 Task: Open Card Social Media Advertising Review in Board Employee Incentive Program Design and Implementation to Workspace Event Marketing Agencies and add a team member Softage.3@softage.net, a label Green, a checklist Culinary Arts, an attachment from your onedrive, a color Green and finally, add a card description 'Plan and execute company team-building activity at a wine tasting event' and a comment 'This task requires us to be proactive in identifying potential opportunities for improvement and growth.'. Add a start date 'Jan 03, 1900' with a due date 'Jan 10, 1900'
Action: Mouse moved to (110, 46)
Screenshot: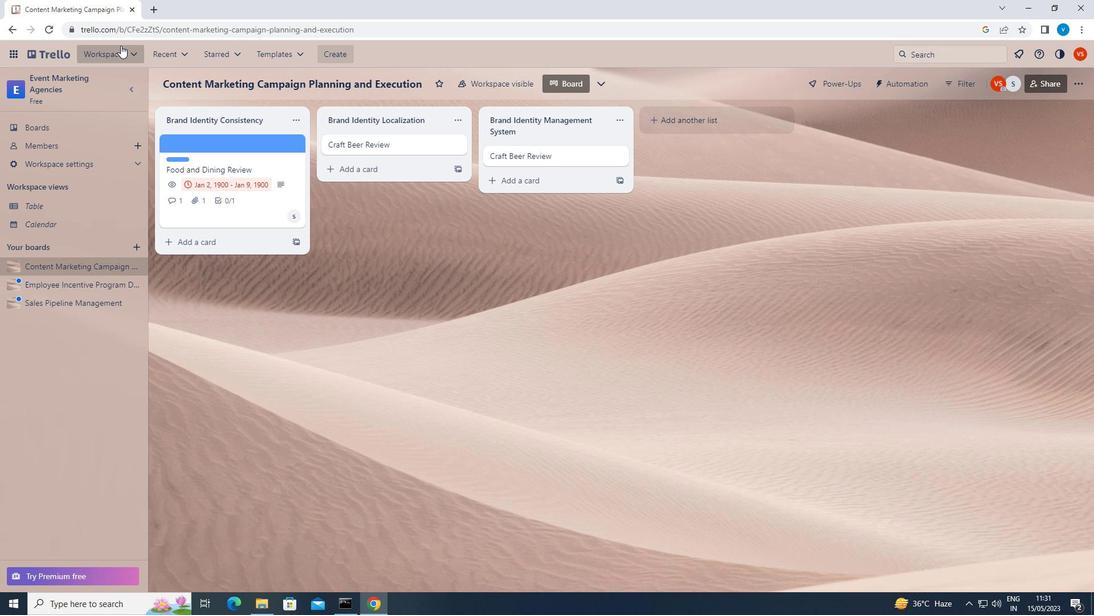 
Action: Mouse pressed left at (110, 46)
Screenshot: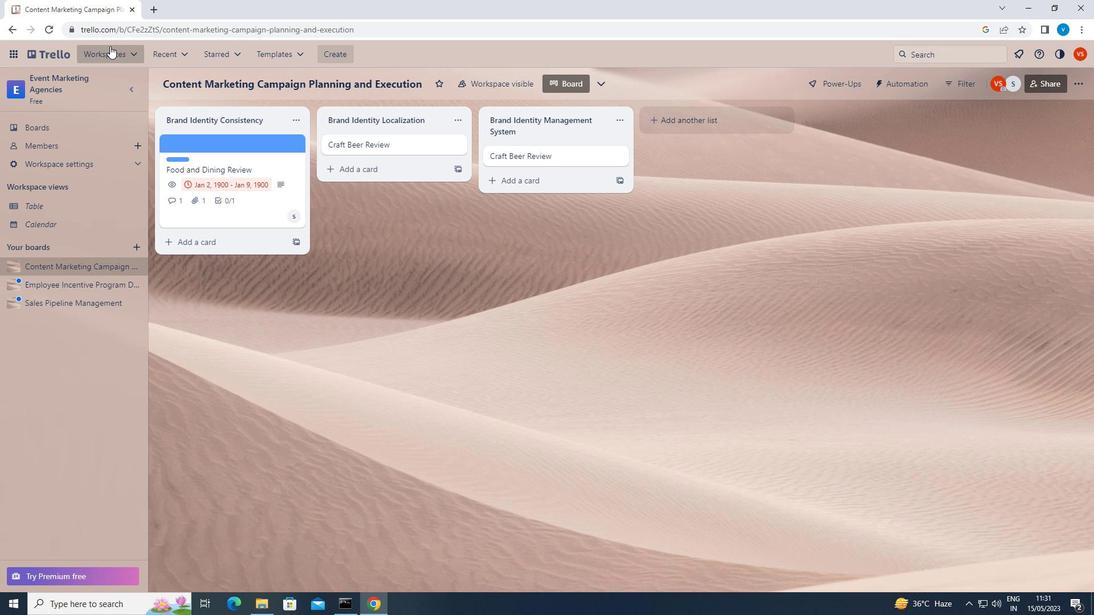 
Action: Mouse moved to (144, 509)
Screenshot: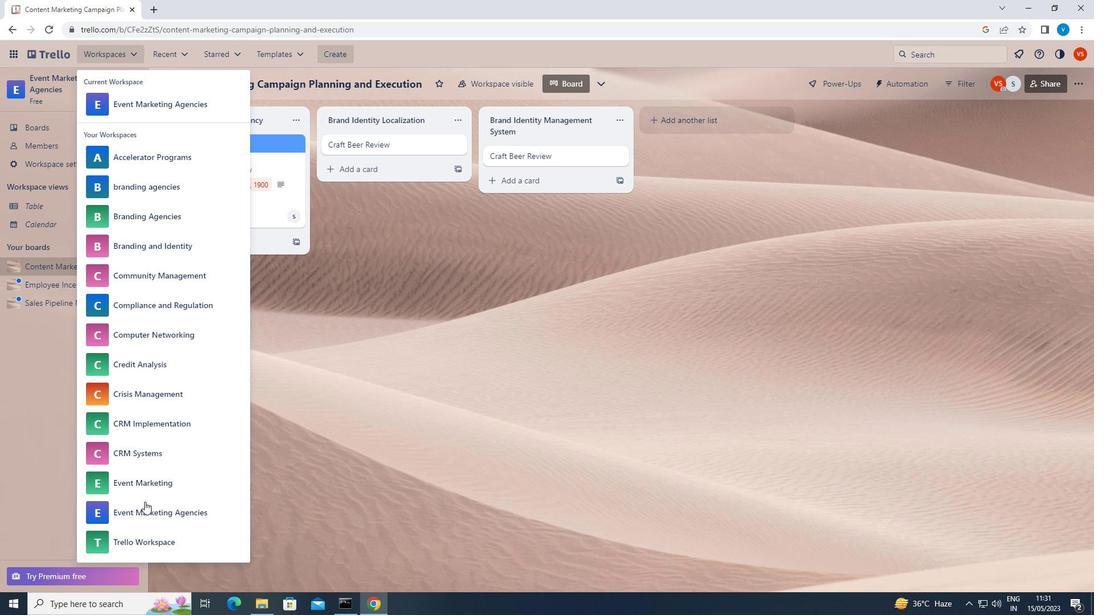 
Action: Mouse pressed left at (144, 509)
Screenshot: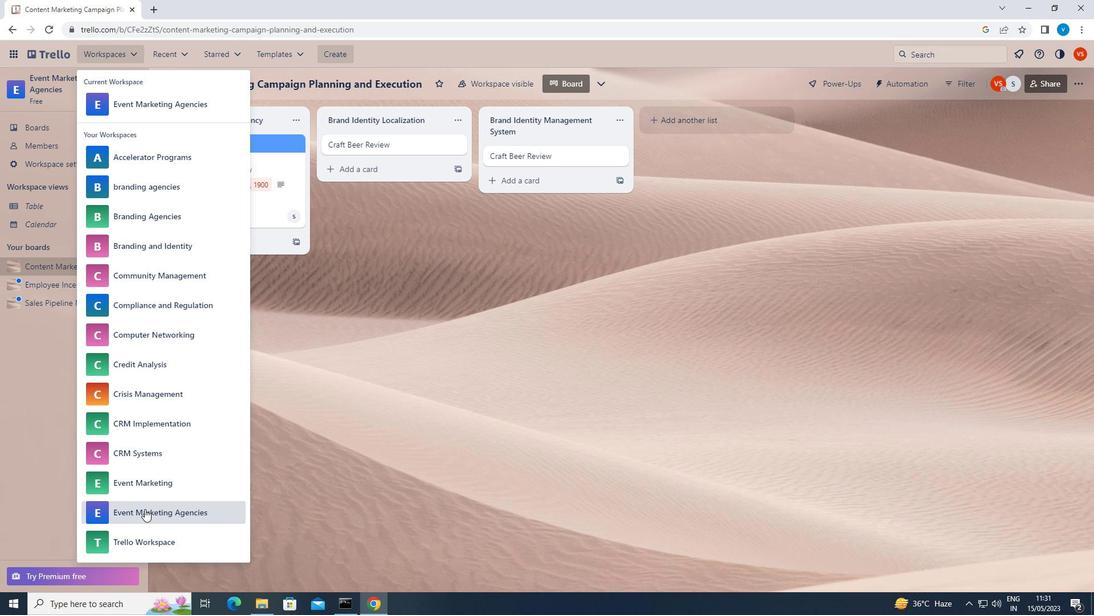 
Action: Mouse moved to (851, 459)
Screenshot: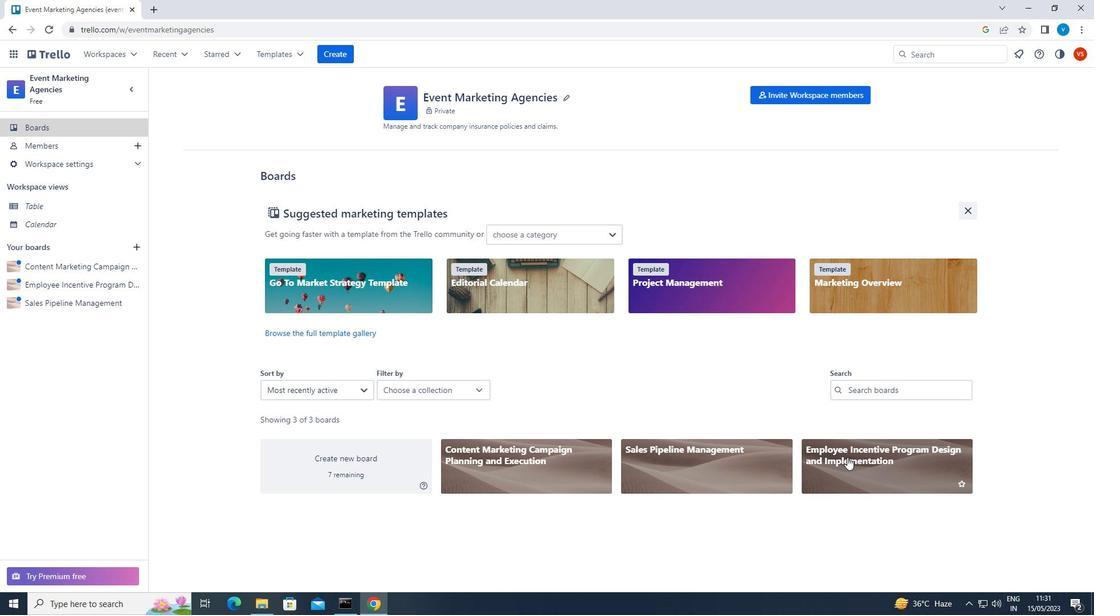 
Action: Mouse pressed left at (851, 459)
Screenshot: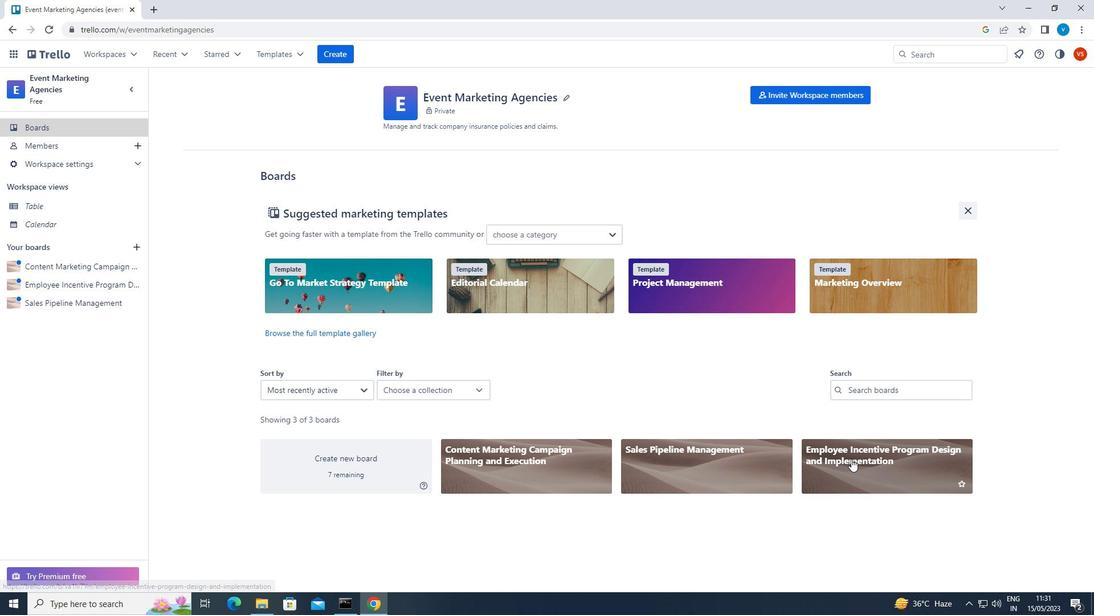 
Action: Mouse moved to (246, 141)
Screenshot: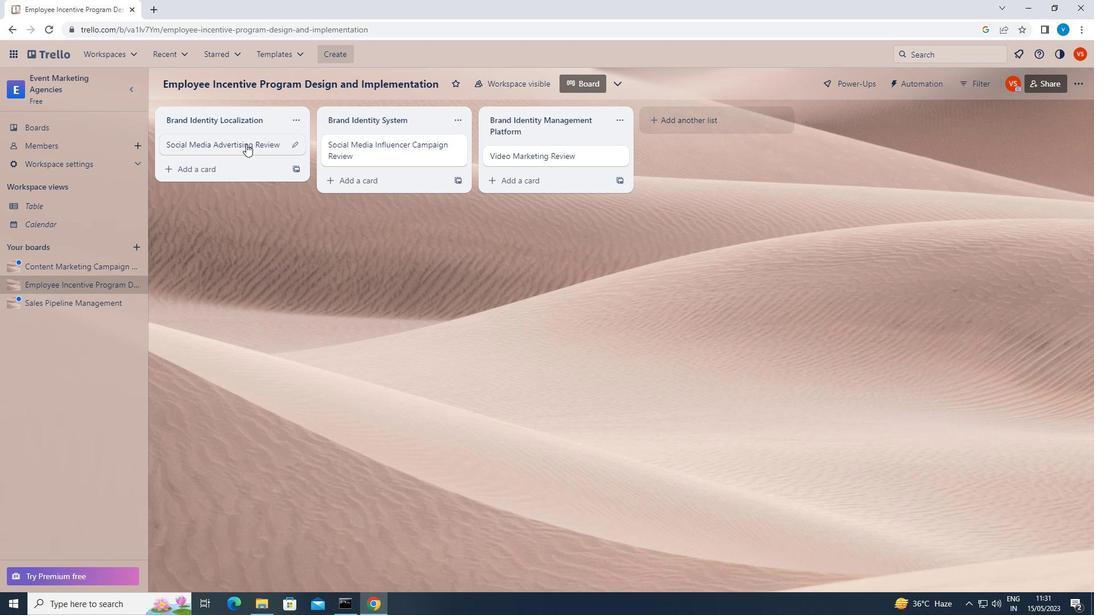 
Action: Mouse pressed left at (246, 141)
Screenshot: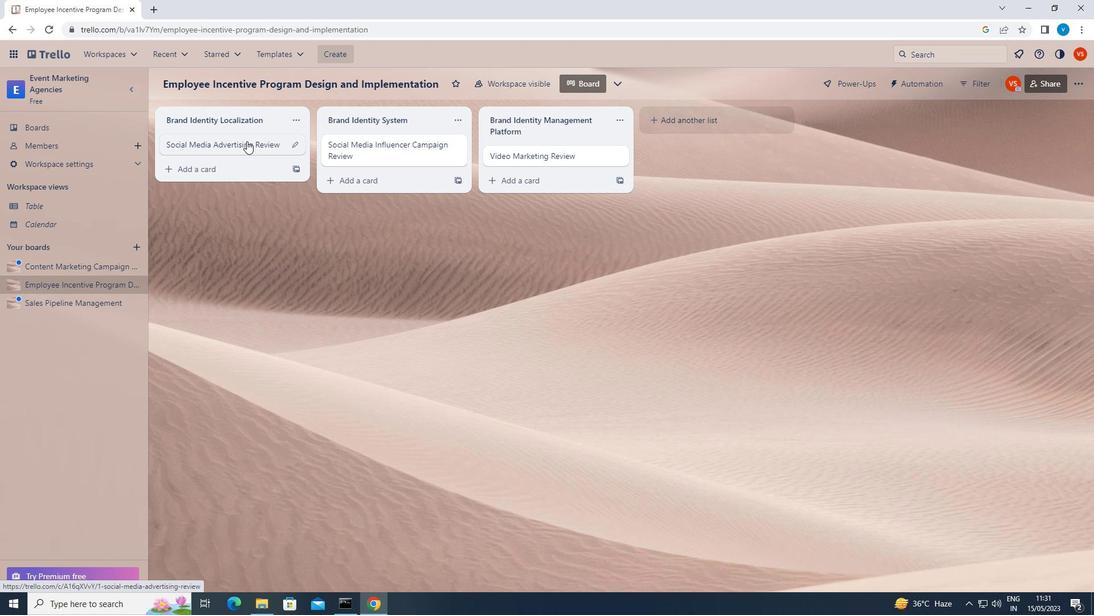 
Action: Mouse moved to (705, 138)
Screenshot: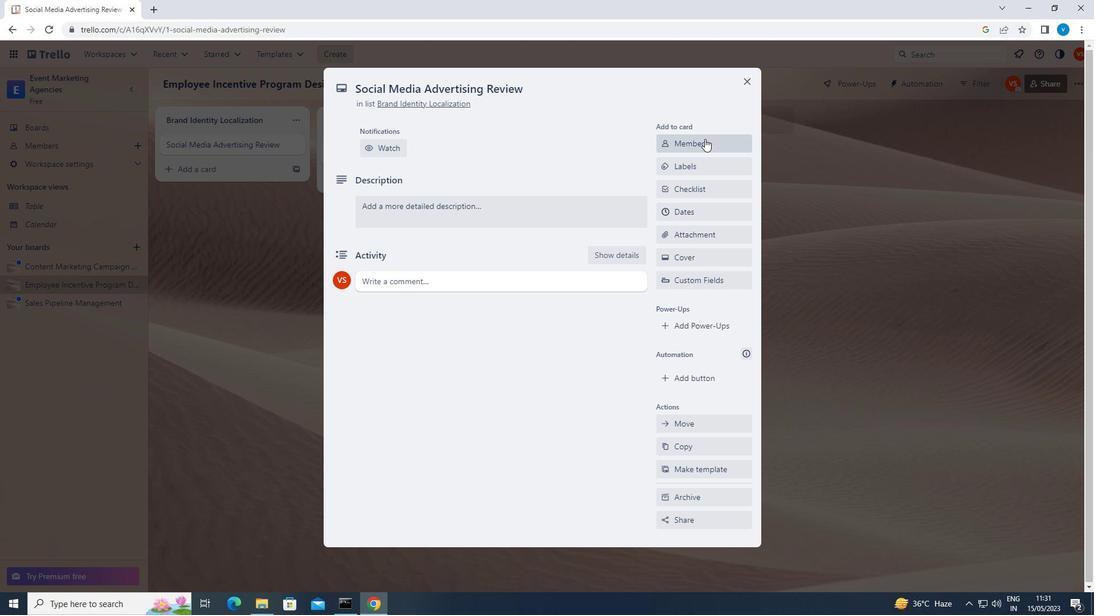 
Action: Mouse pressed left at (705, 138)
Screenshot: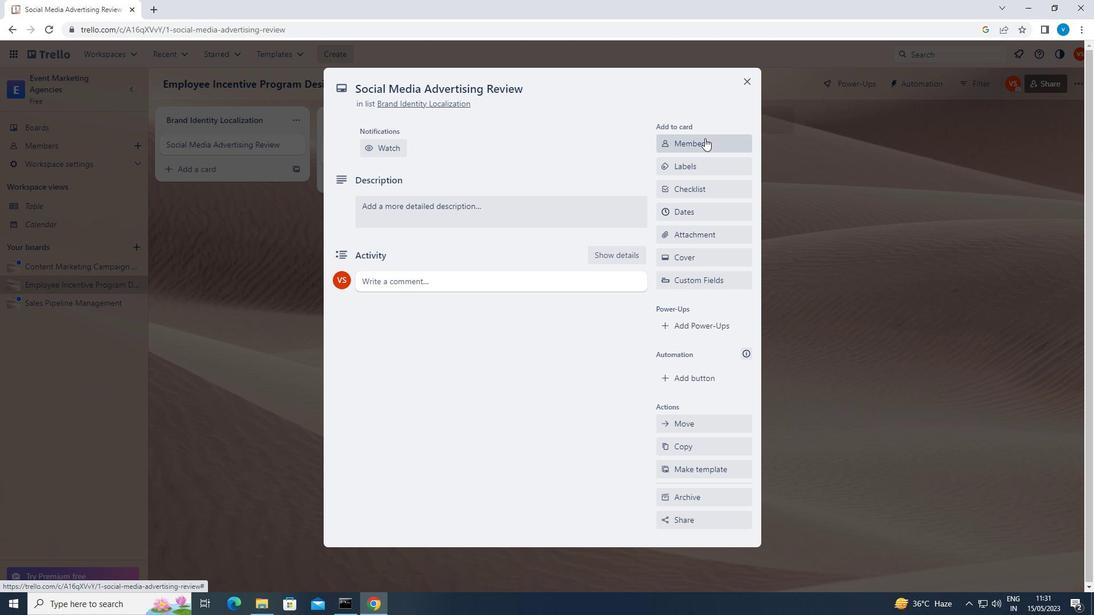 
Action: Mouse moved to (682, 140)
Screenshot: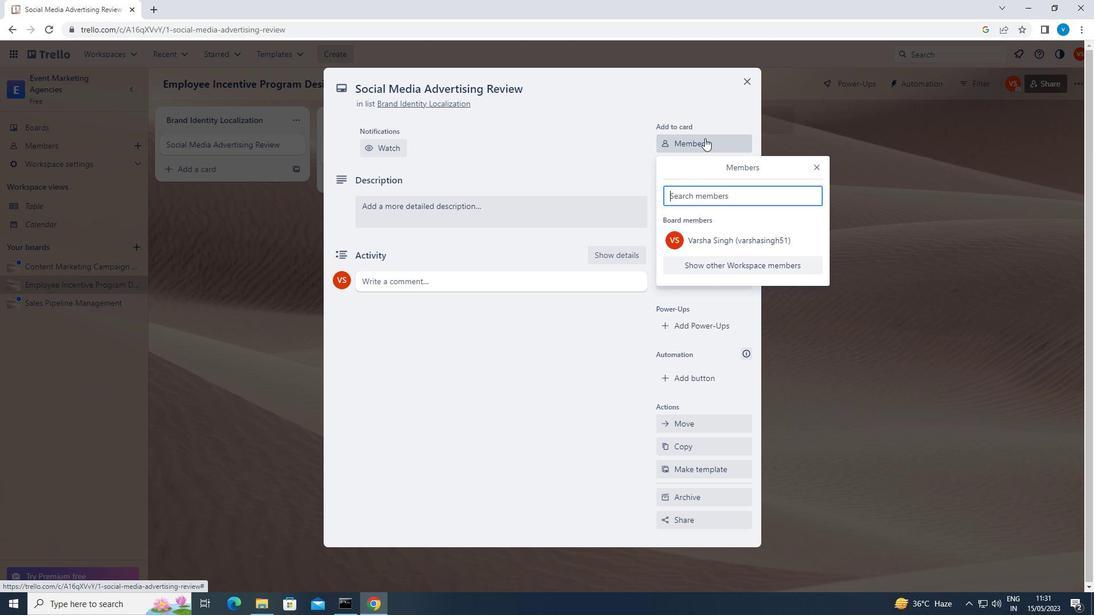 
Action: Key pressed <Key.shift>SOFTAGE.3<Key.shift>@SOFTAGE.NET
Screenshot: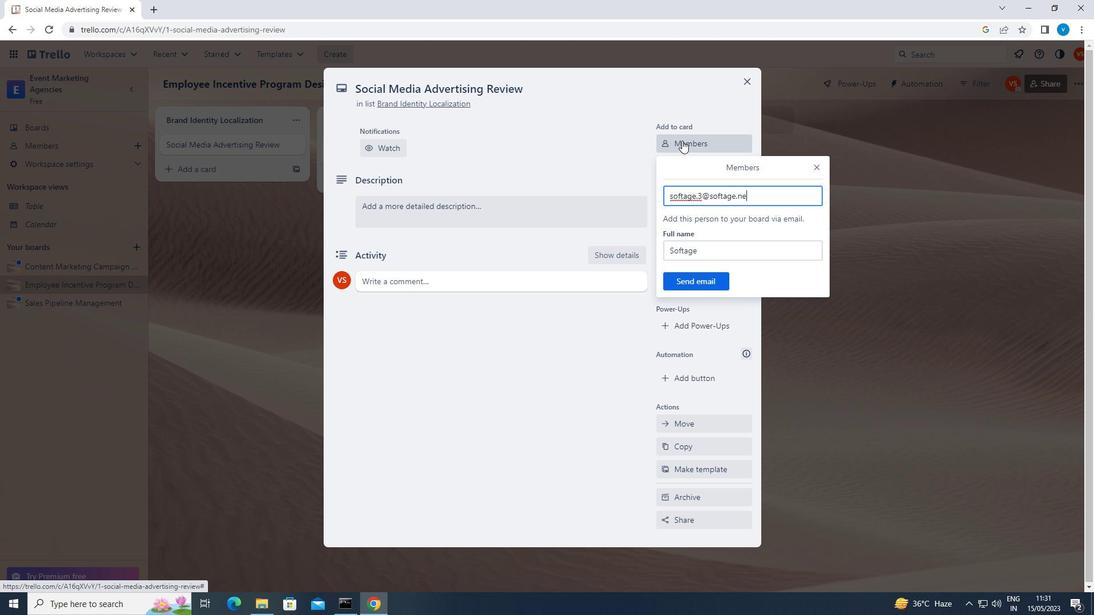 
Action: Mouse moved to (701, 282)
Screenshot: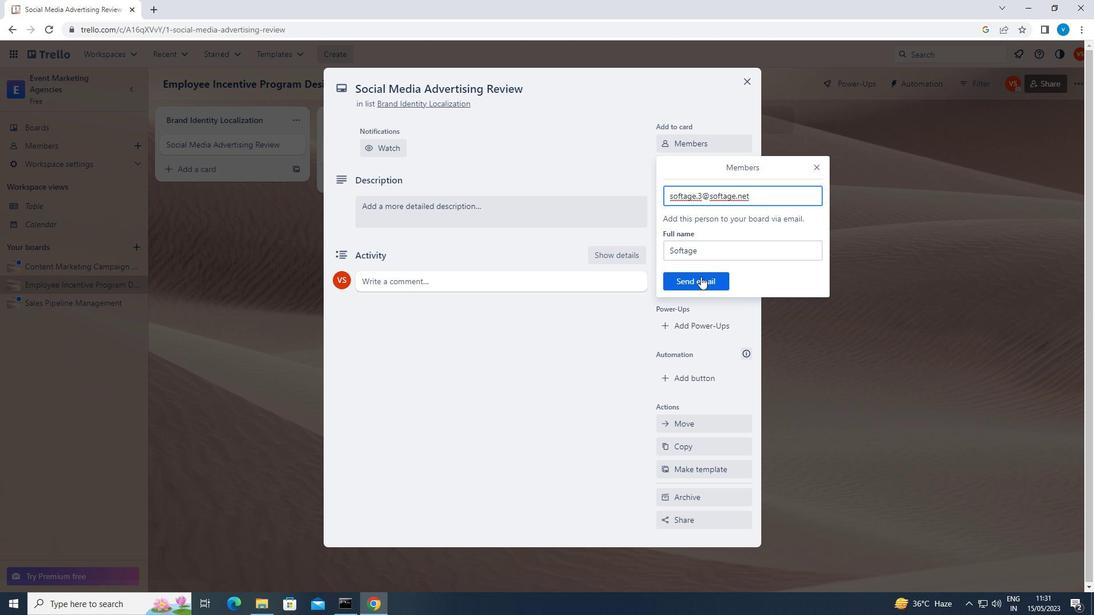
Action: Mouse pressed left at (701, 282)
Screenshot: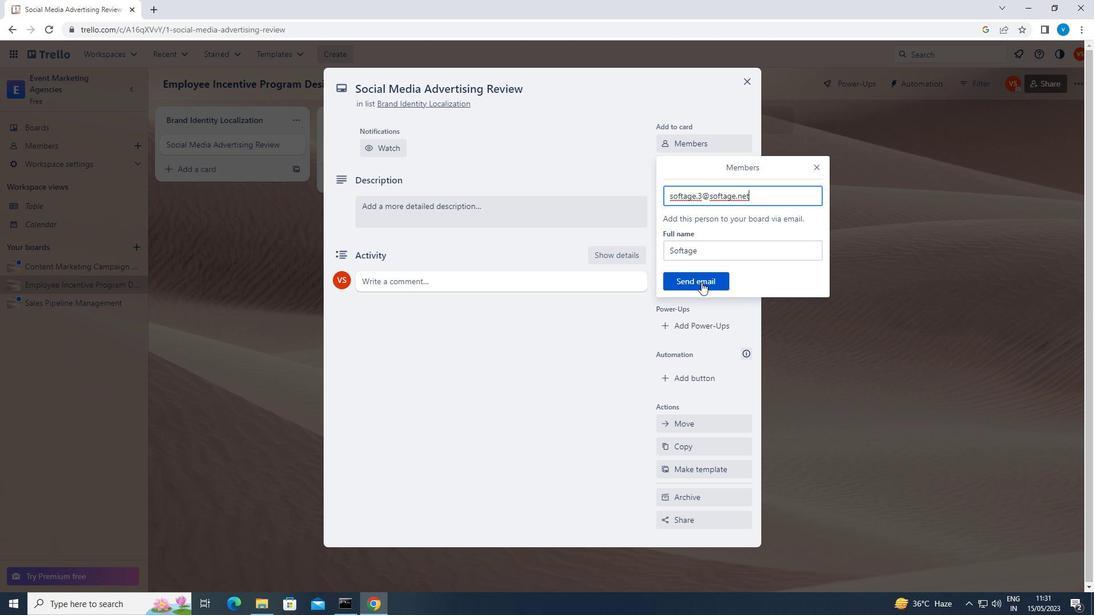 
Action: Mouse moved to (698, 208)
Screenshot: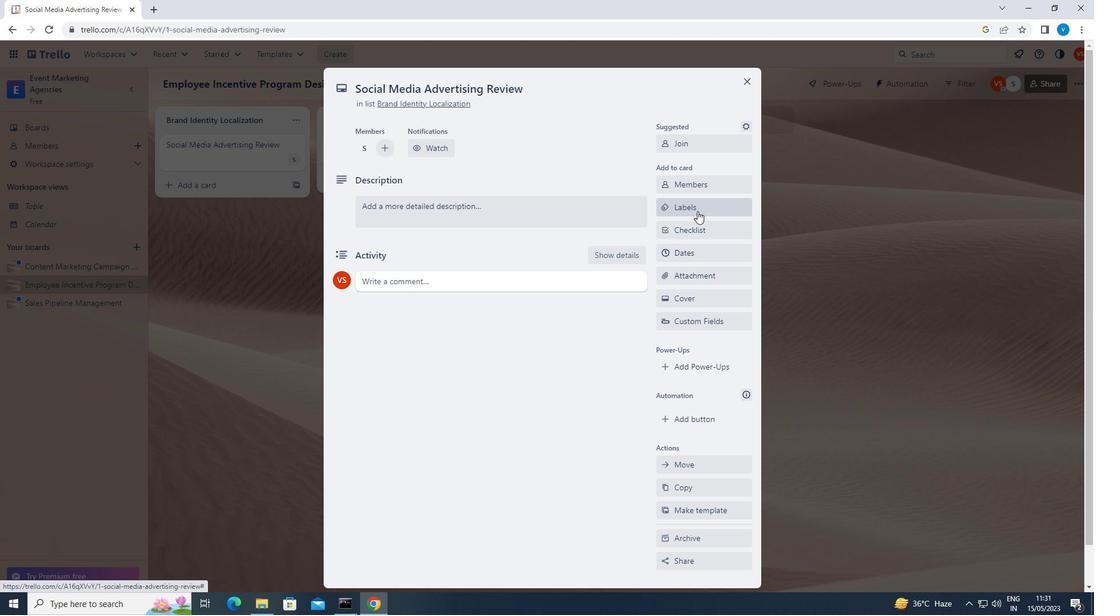 
Action: Mouse pressed left at (698, 208)
Screenshot: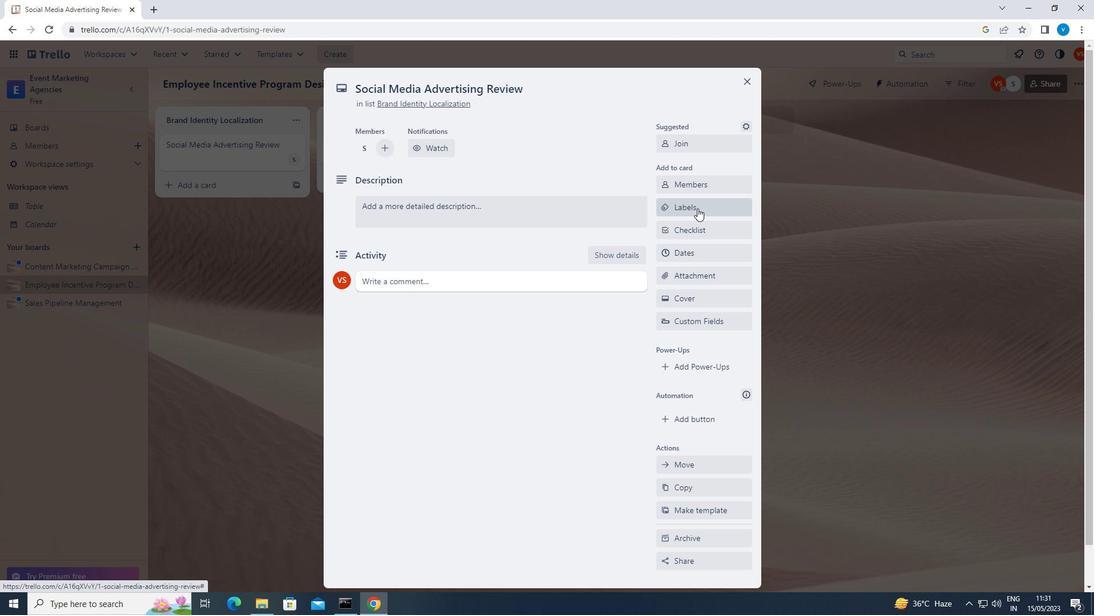 
Action: Mouse moved to (713, 299)
Screenshot: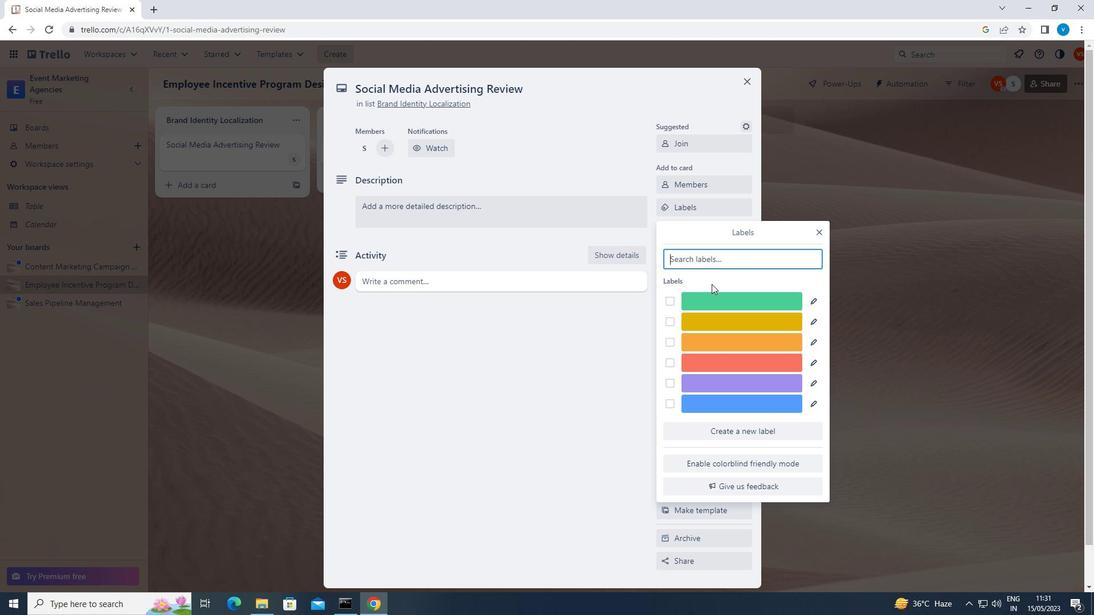 
Action: Mouse pressed left at (713, 299)
Screenshot: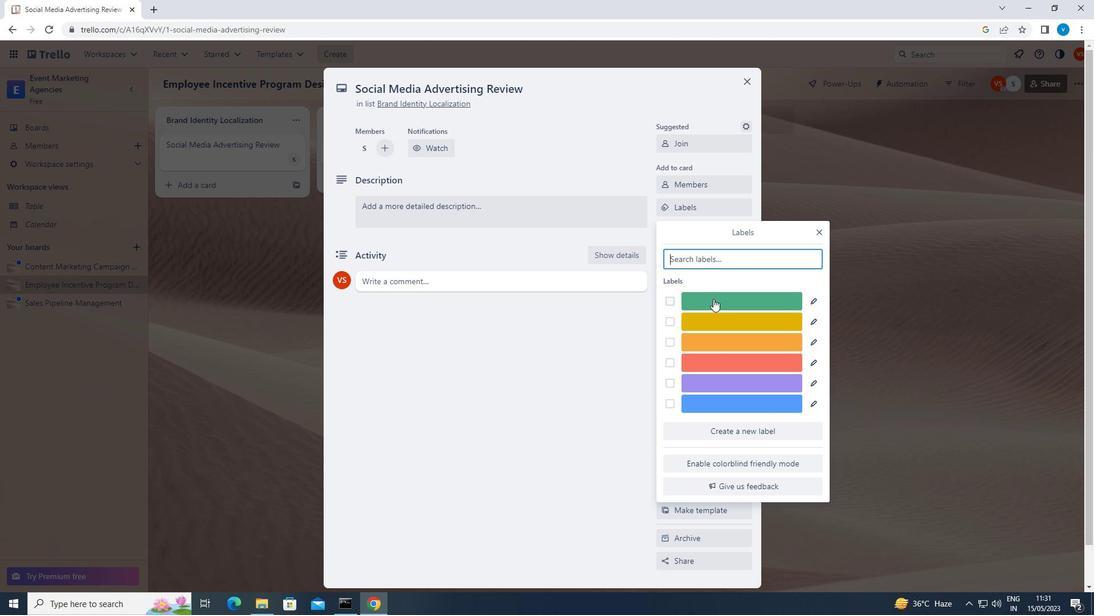 
Action: Mouse moved to (820, 229)
Screenshot: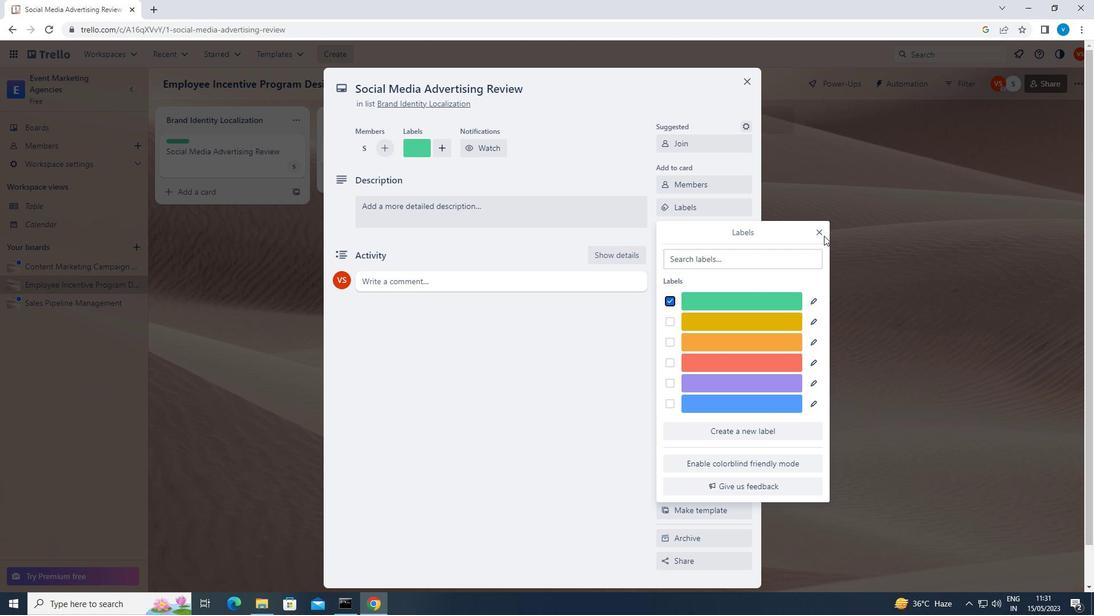 
Action: Mouse pressed left at (820, 229)
Screenshot: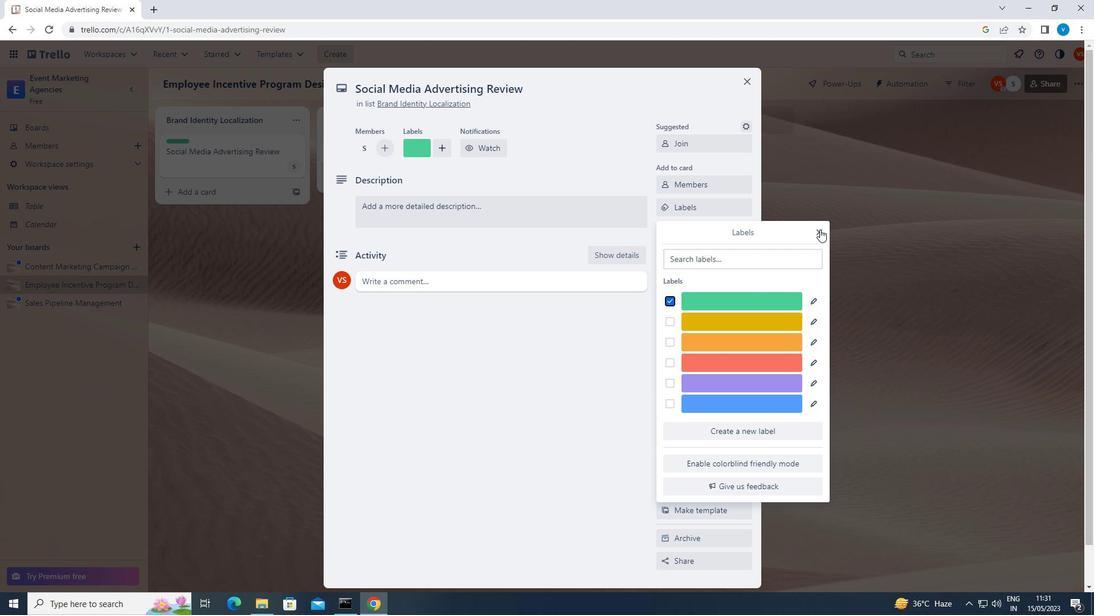 
Action: Mouse moved to (728, 224)
Screenshot: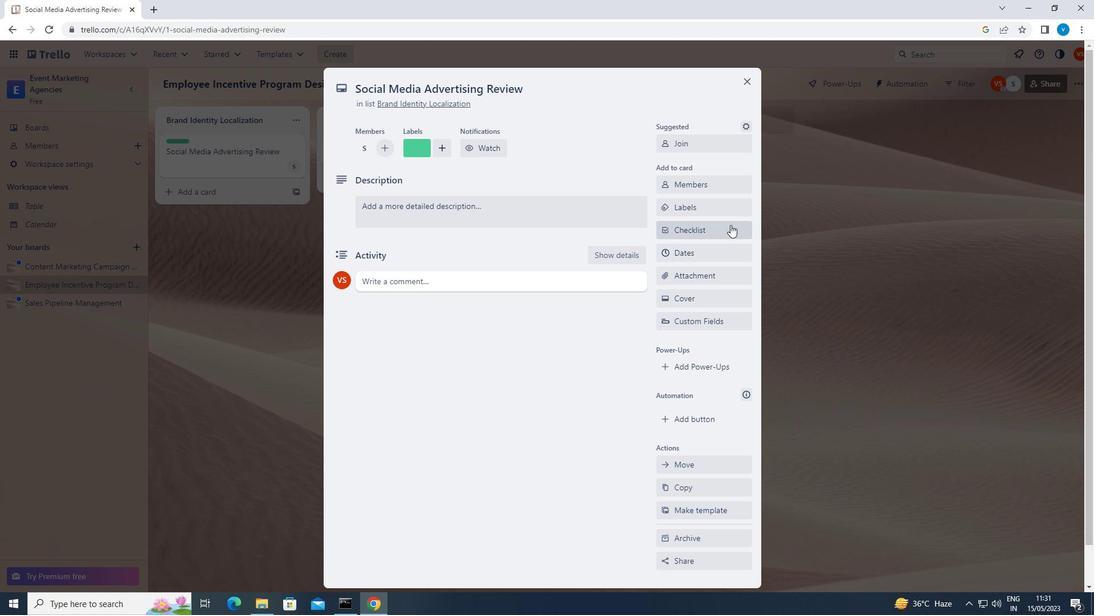 
Action: Mouse pressed left at (728, 224)
Screenshot: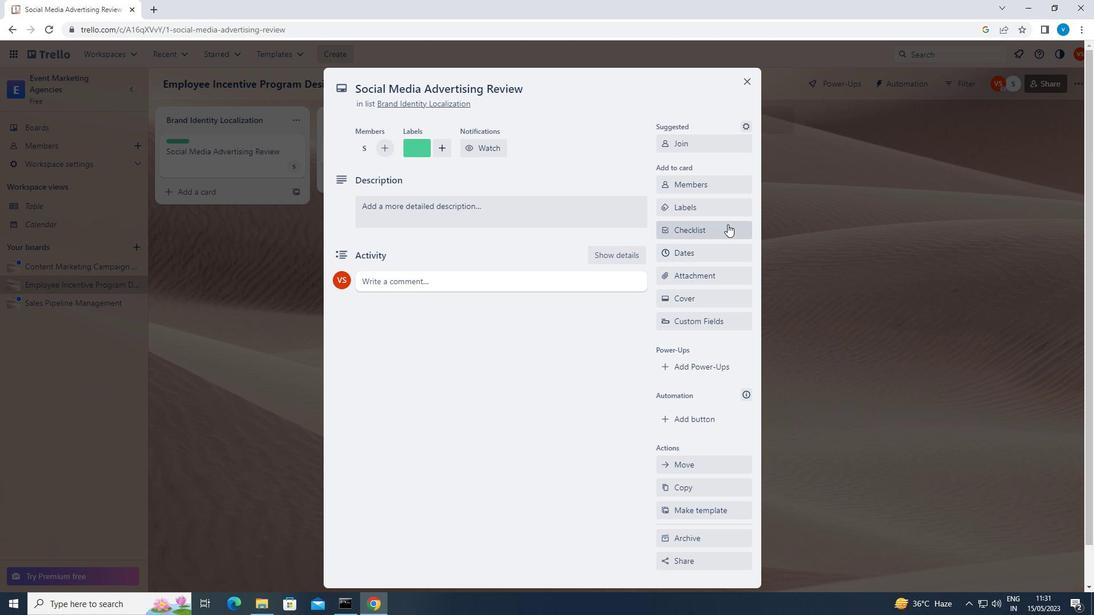 
Action: Mouse moved to (683, 321)
Screenshot: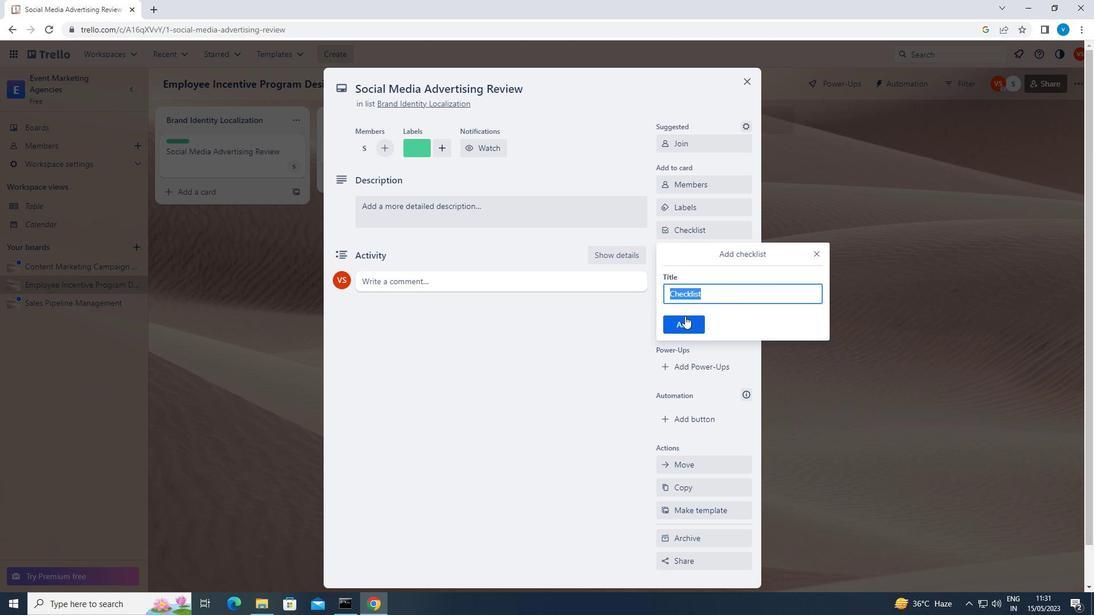 
Action: Mouse pressed left at (683, 321)
Screenshot: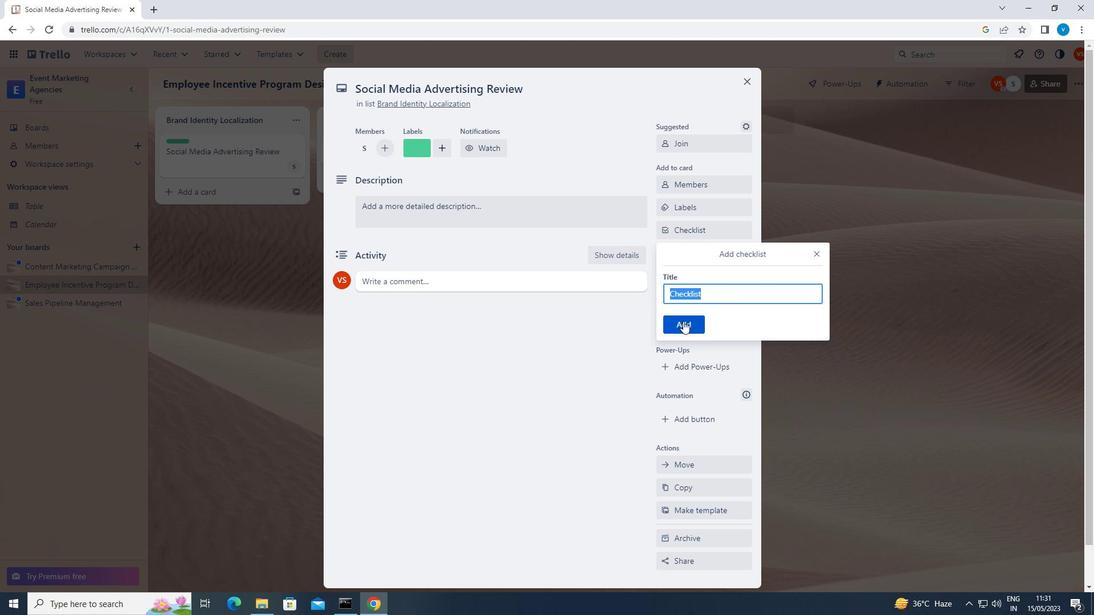 
Action: Mouse moved to (601, 287)
Screenshot: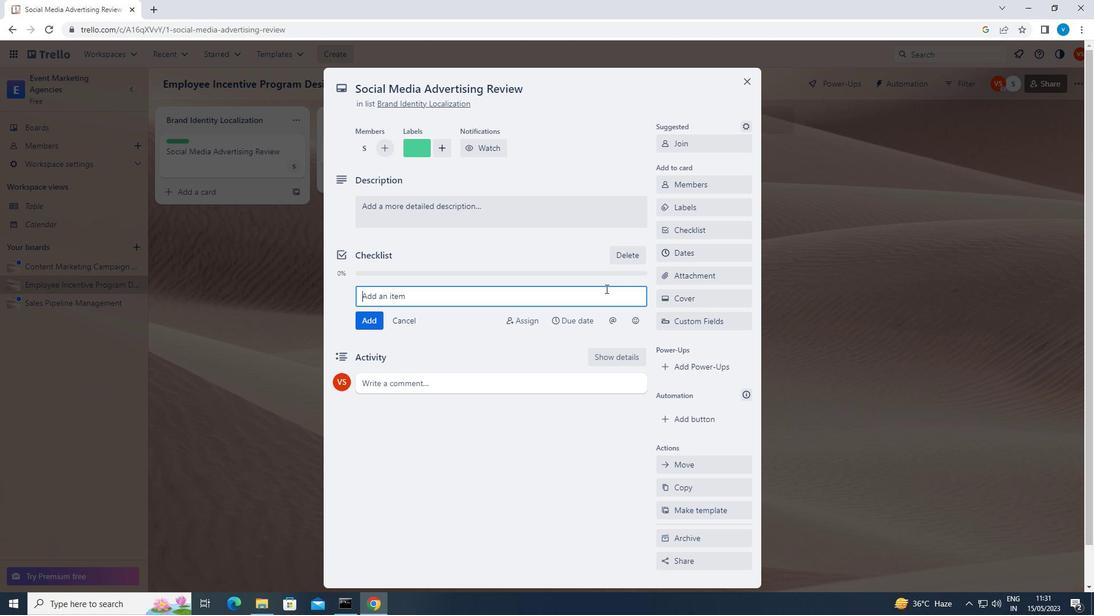 
Action: Mouse pressed left at (601, 287)
Screenshot: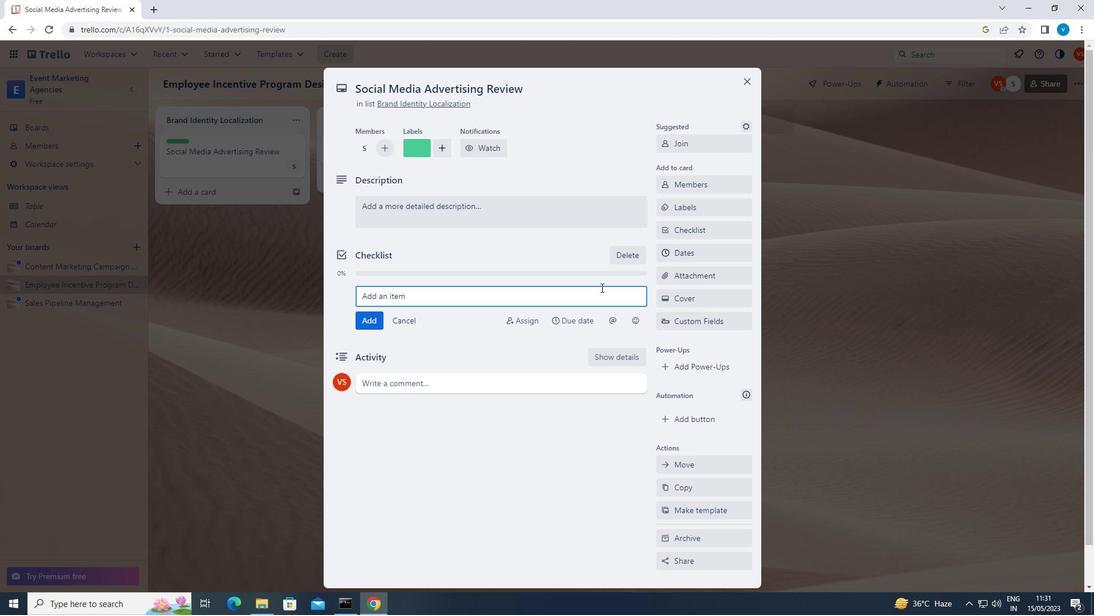 
Action: Key pressed <Key.shift>CULINARY<Key.space><Key.shift><Key.shift>ARTS
Screenshot: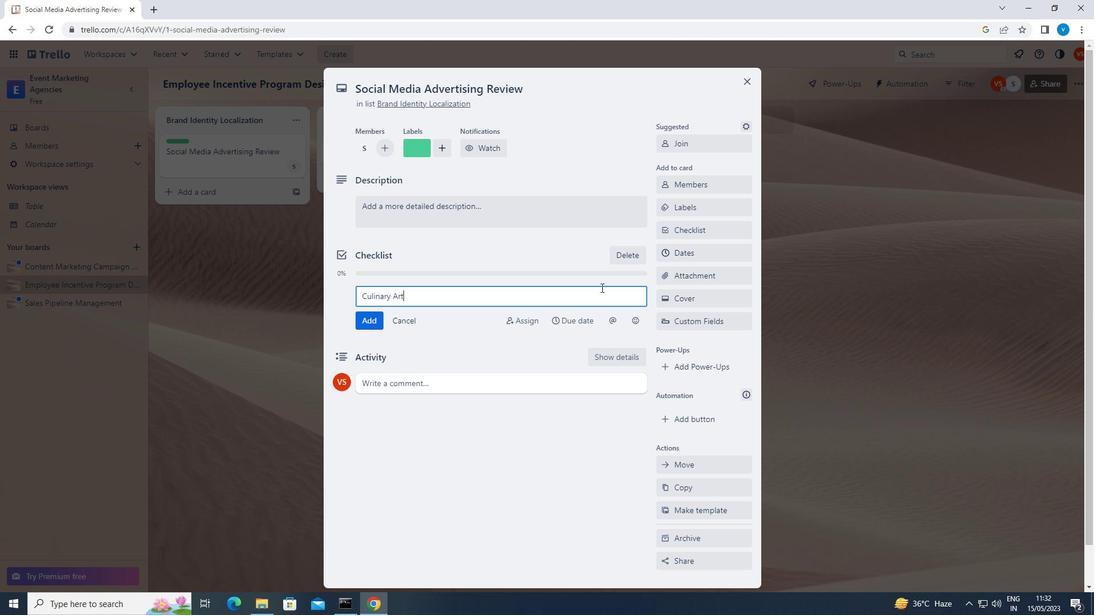
Action: Mouse moved to (370, 320)
Screenshot: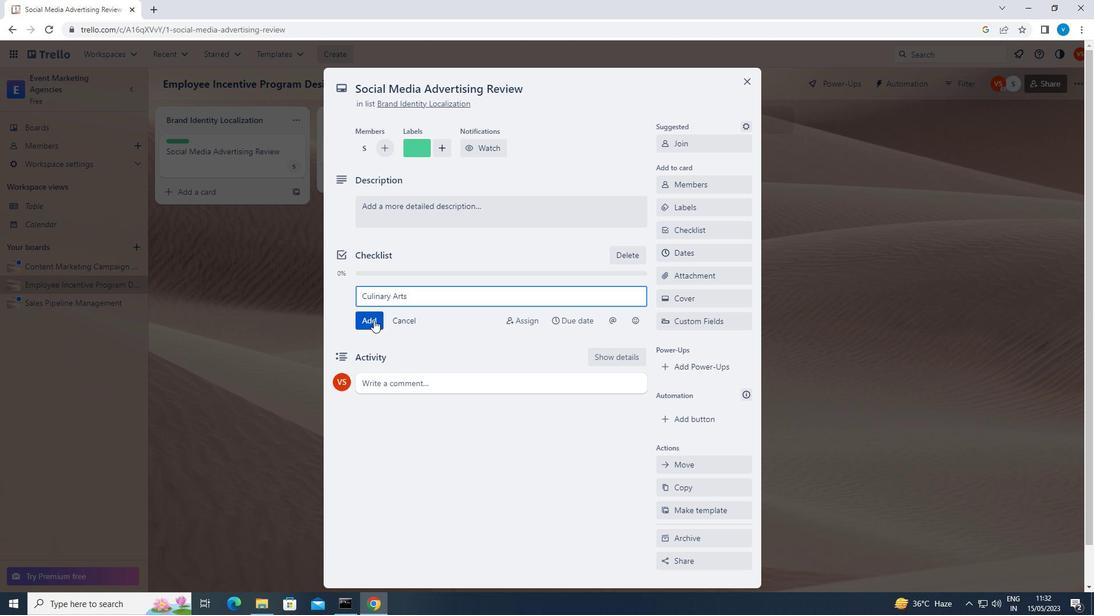 
Action: Mouse pressed left at (370, 320)
Screenshot: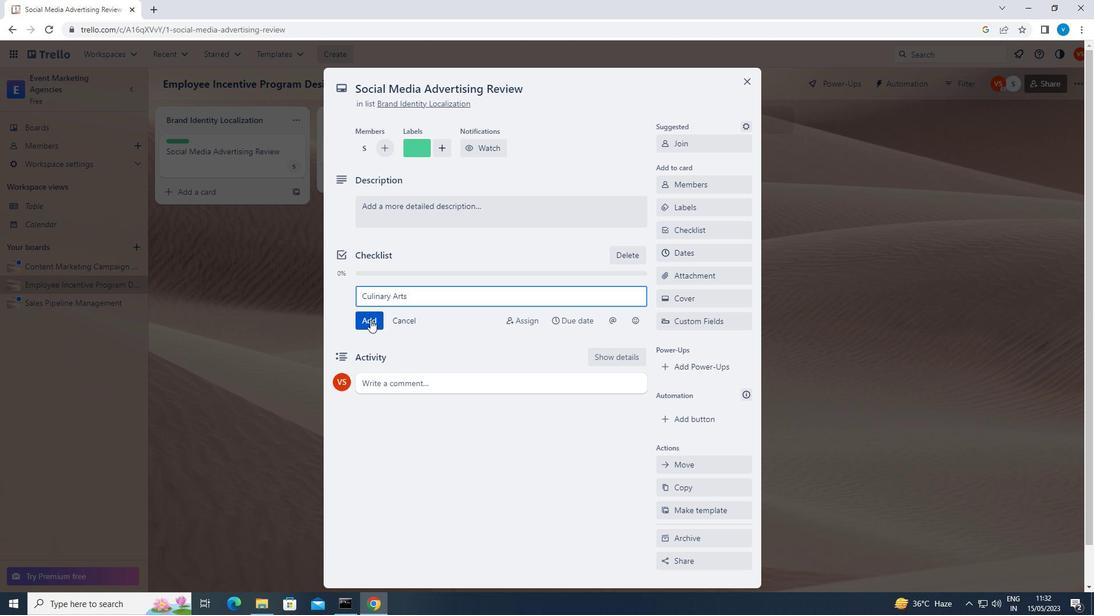 
Action: Mouse moved to (696, 273)
Screenshot: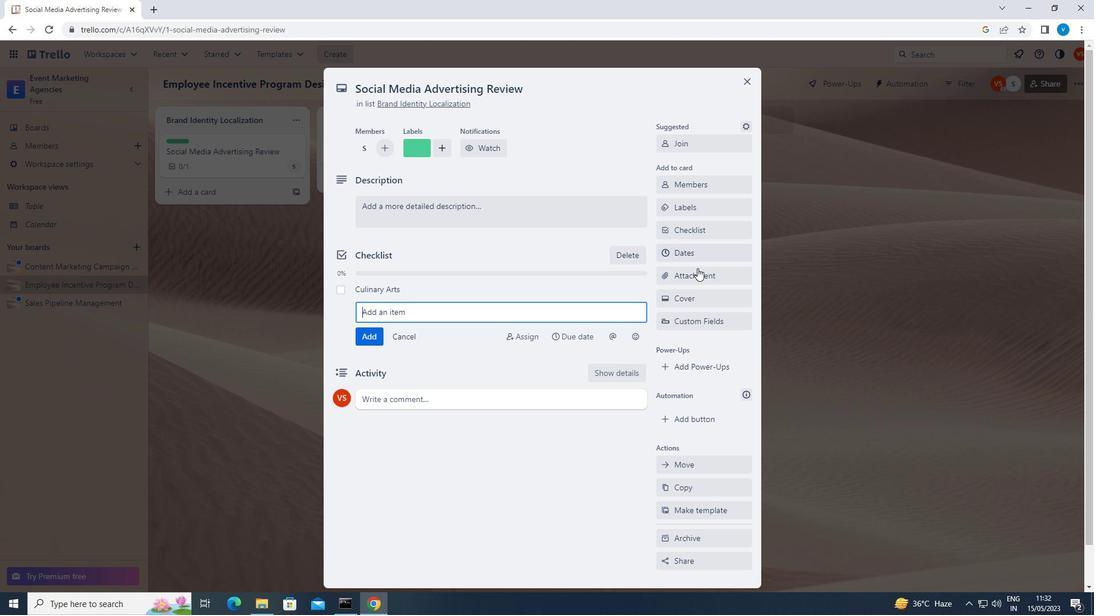 
Action: Mouse pressed left at (696, 273)
Screenshot: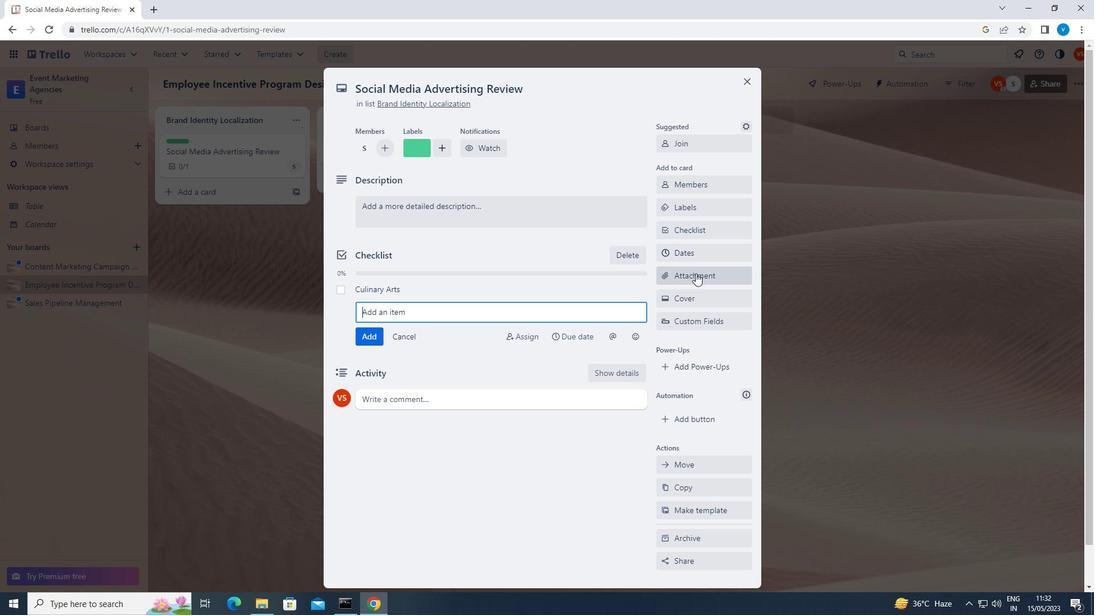 
Action: Mouse moved to (676, 410)
Screenshot: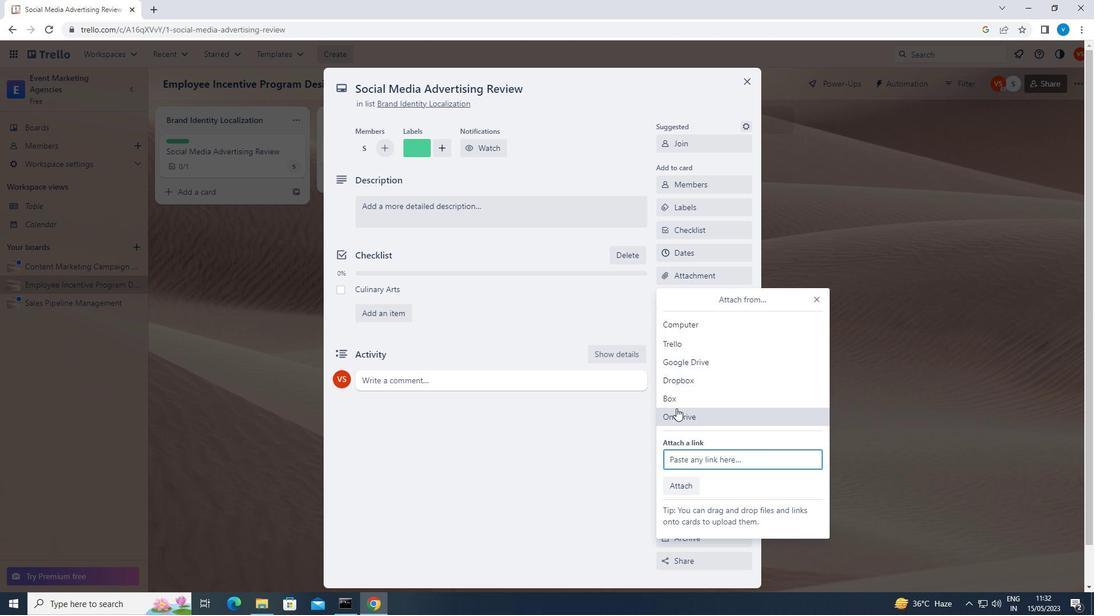 
Action: Mouse pressed left at (676, 410)
Screenshot: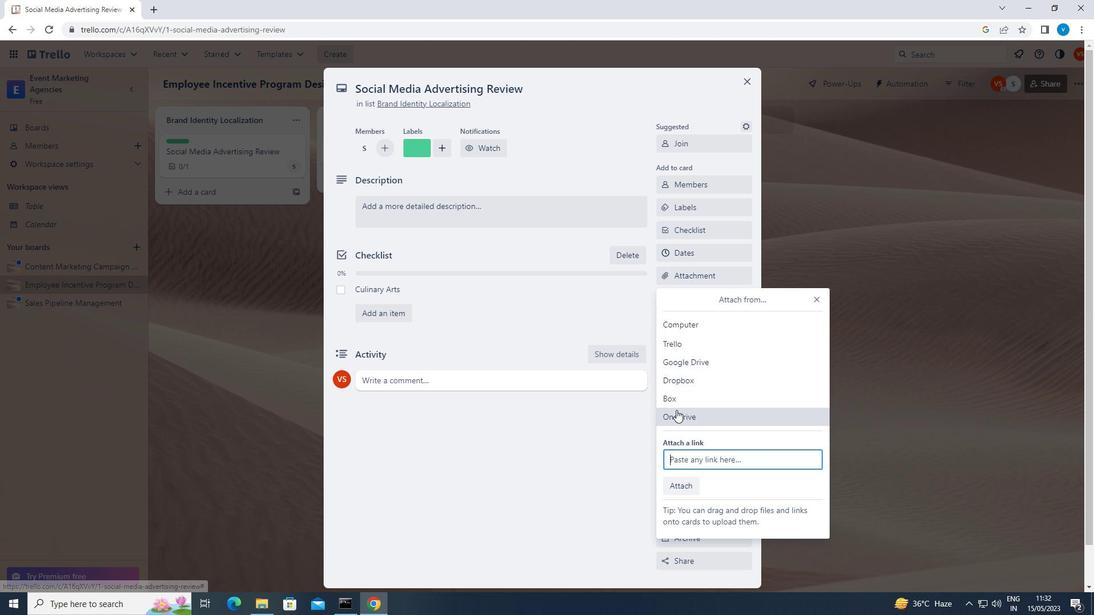 
Action: Mouse moved to (565, 227)
Screenshot: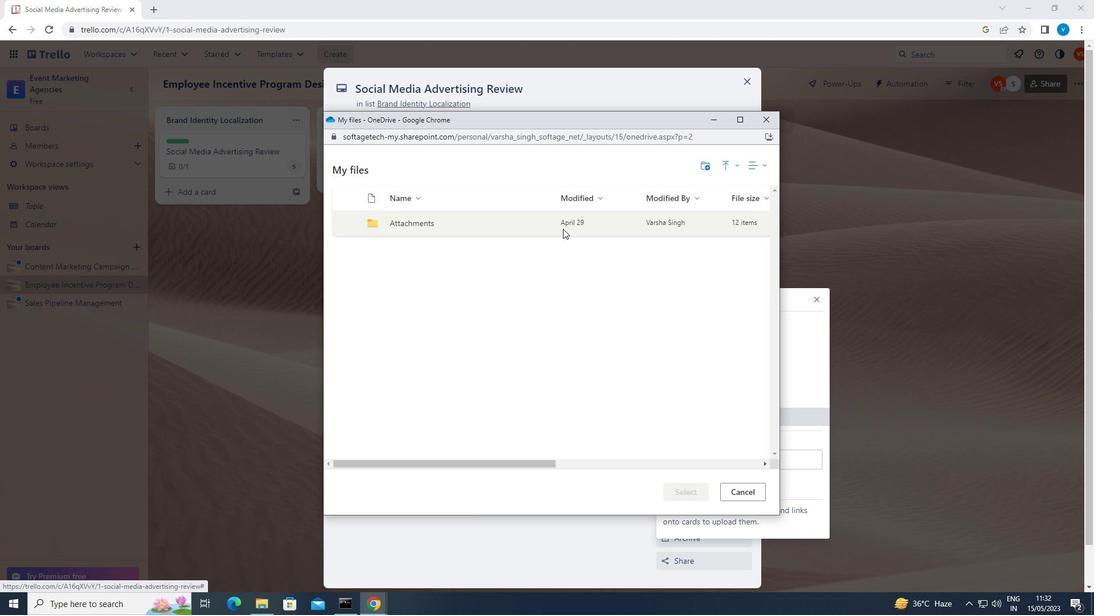 
Action: Mouse pressed left at (565, 227)
Screenshot: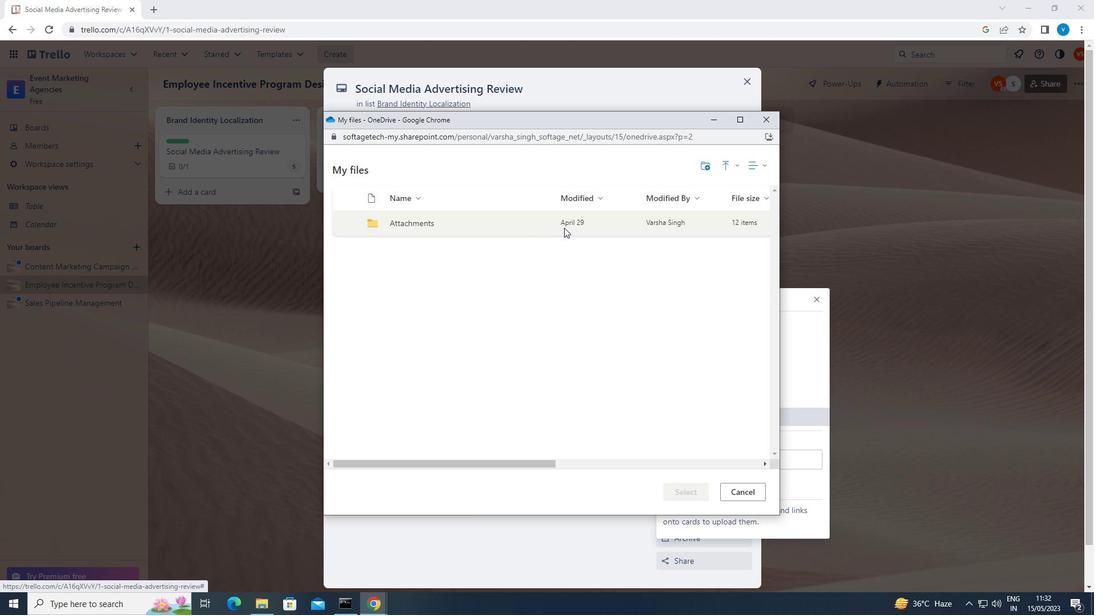 
Action: Mouse moved to (565, 227)
Screenshot: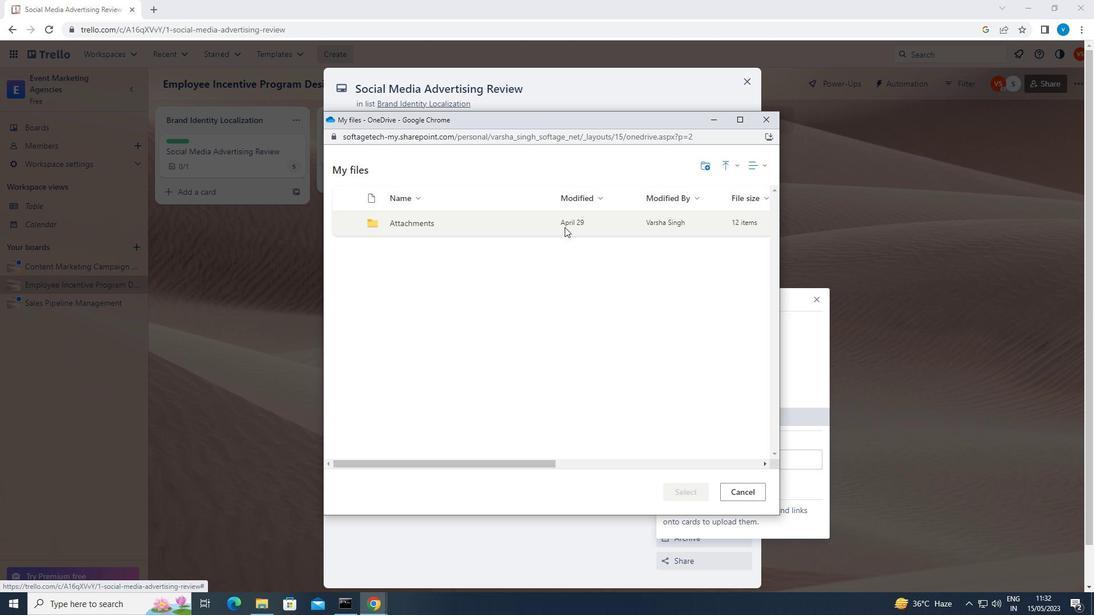 
Action: Mouse pressed left at (565, 227)
Screenshot: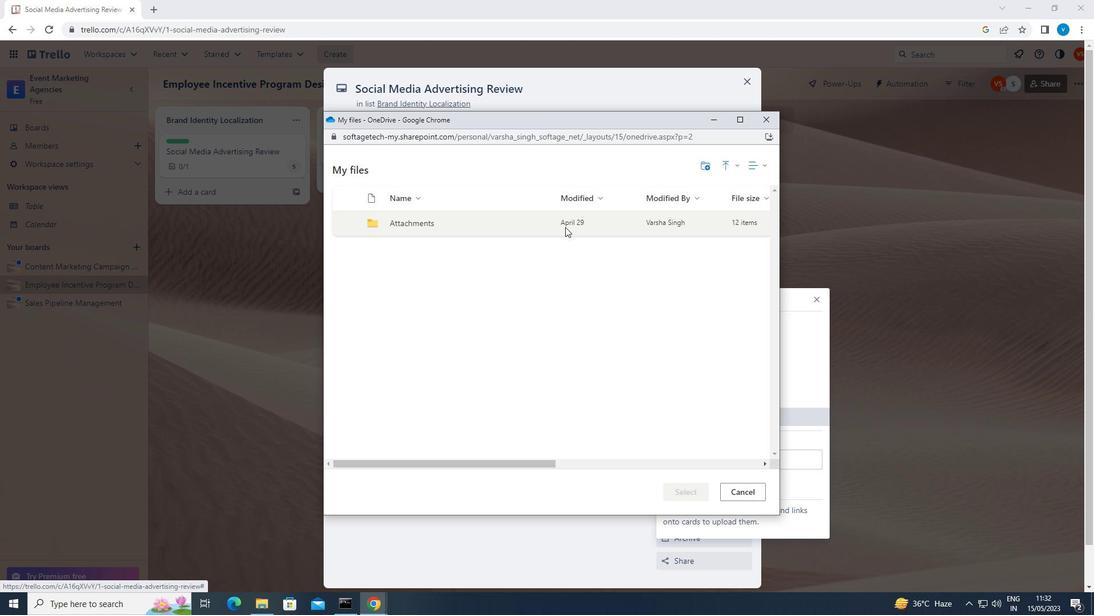 
Action: Mouse moved to (532, 226)
Screenshot: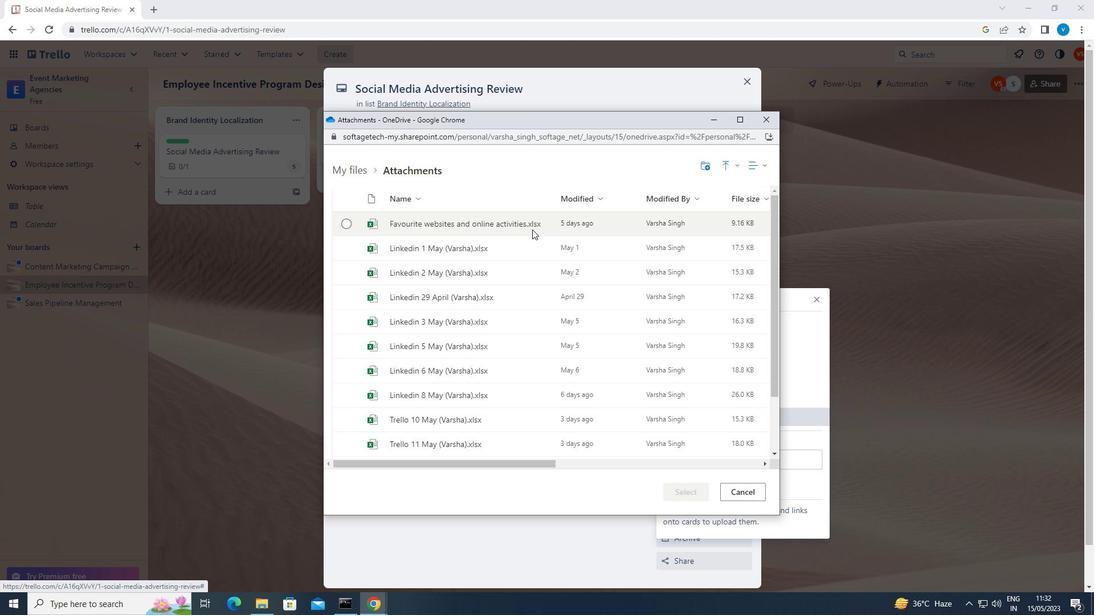 
Action: Mouse pressed left at (532, 226)
Screenshot: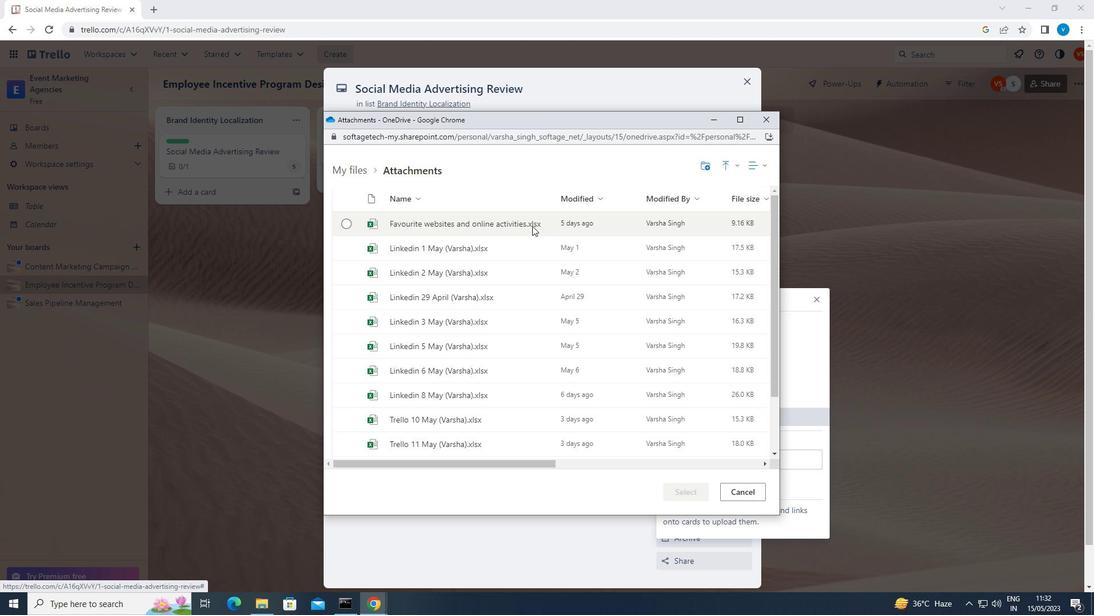 
Action: Mouse moved to (687, 493)
Screenshot: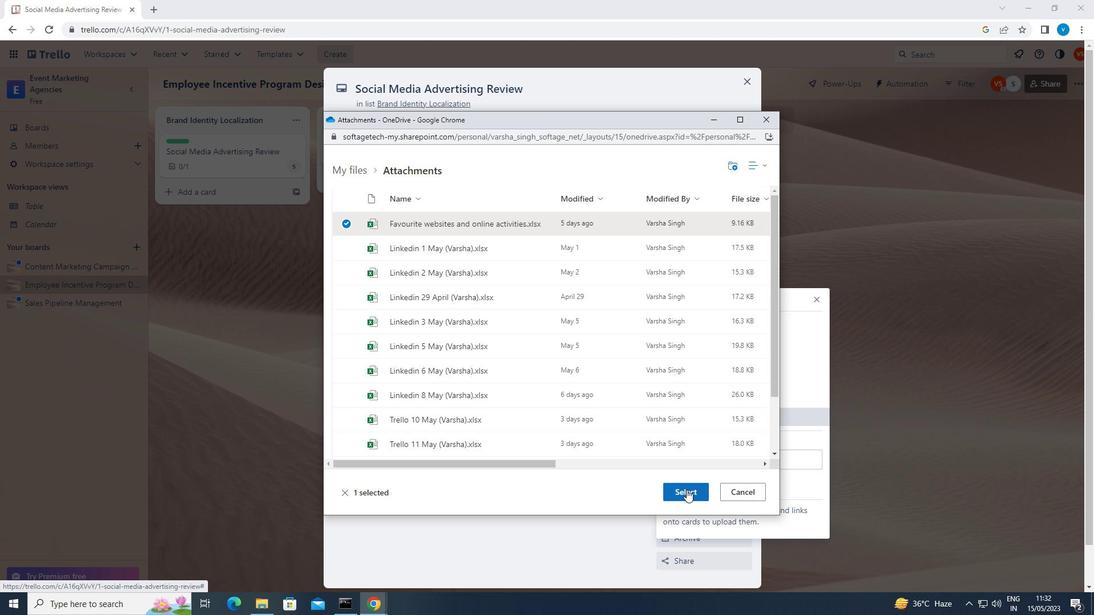 
Action: Mouse pressed left at (687, 493)
Screenshot: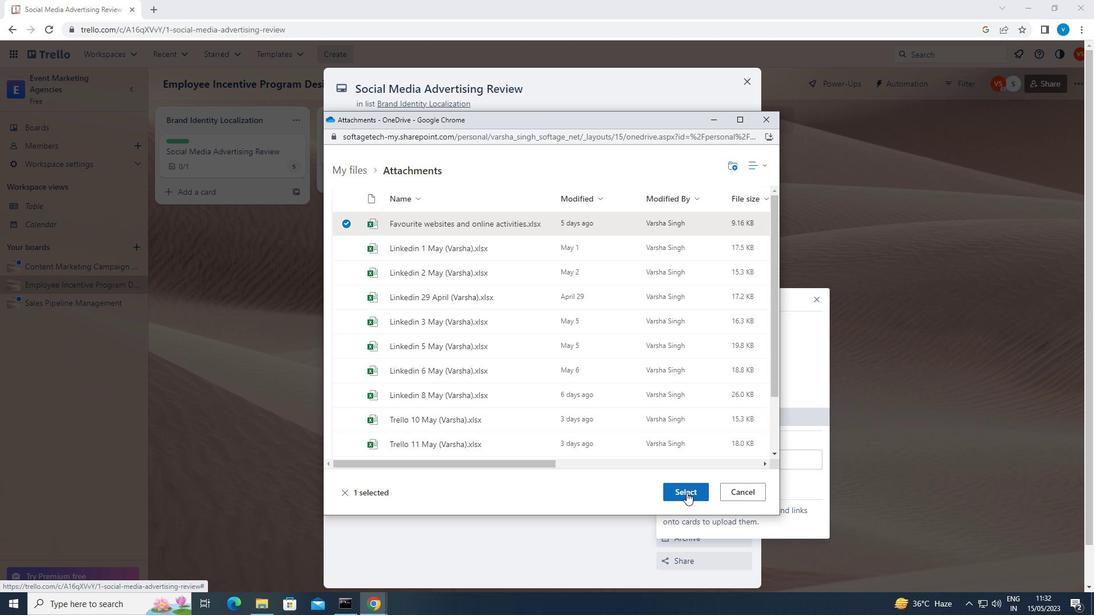 
Action: Mouse moved to (712, 302)
Screenshot: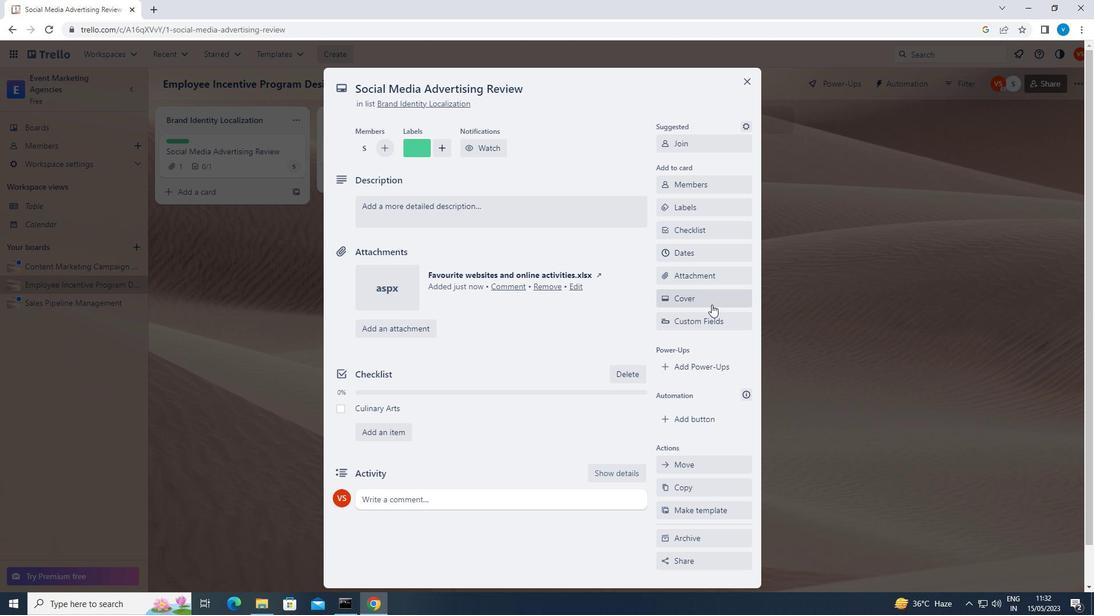 
Action: Mouse pressed left at (712, 302)
Screenshot: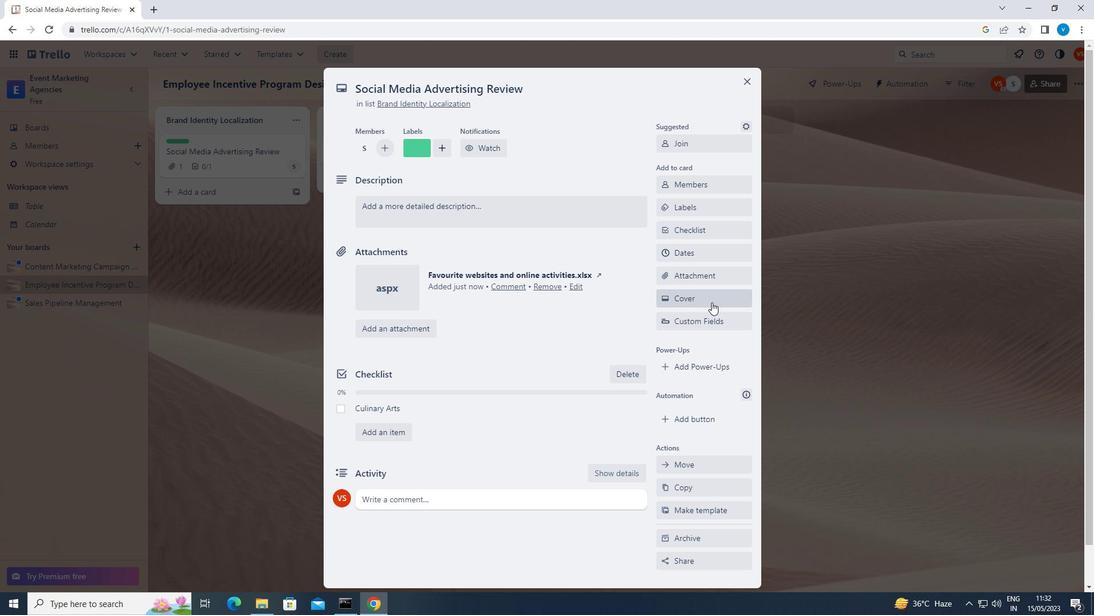 
Action: Mouse moved to (675, 366)
Screenshot: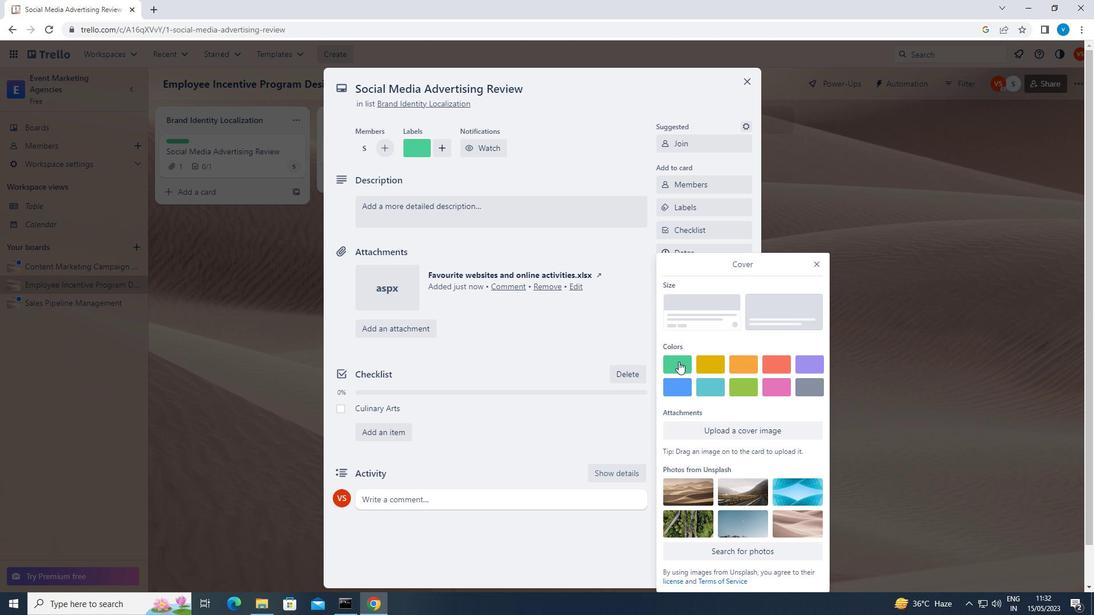 
Action: Mouse pressed left at (675, 366)
Screenshot: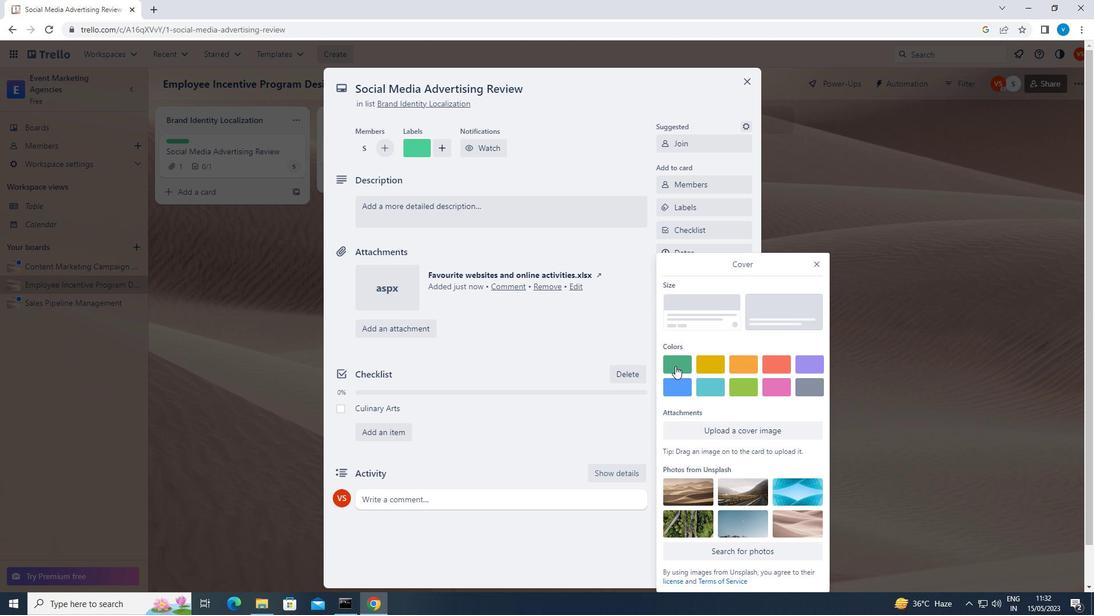 
Action: Mouse moved to (618, 273)
Screenshot: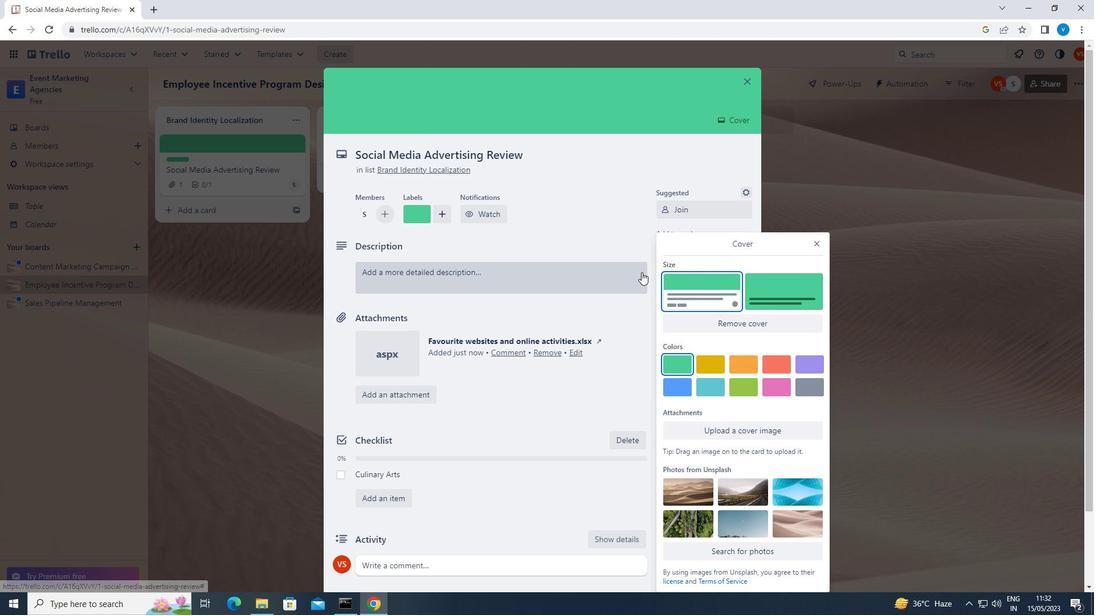 
Action: Mouse pressed left at (618, 273)
Screenshot: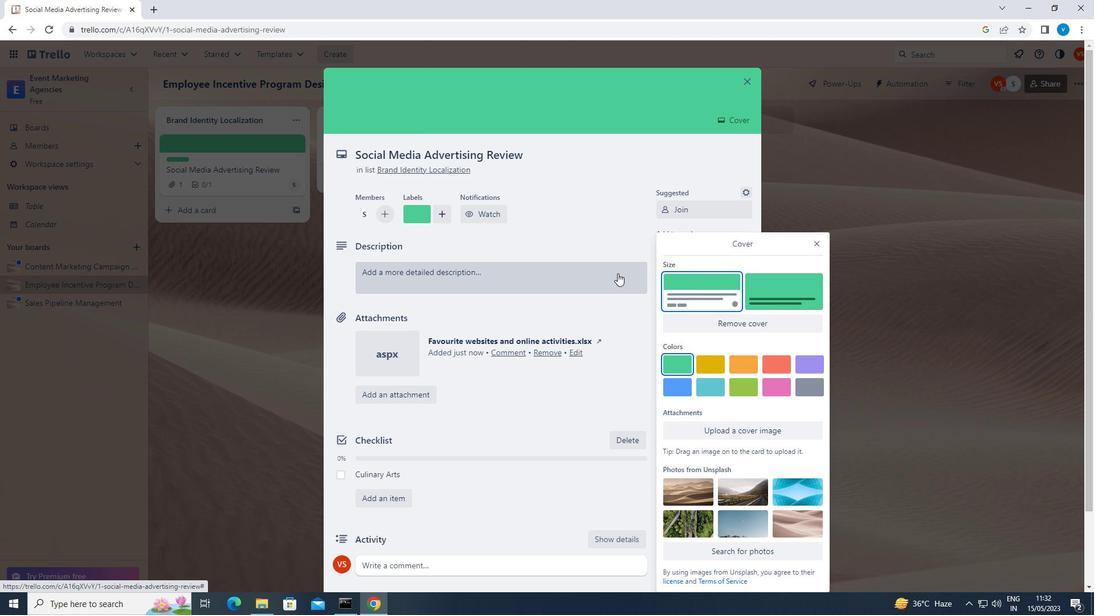 
Action: Mouse moved to (618, 273)
Screenshot: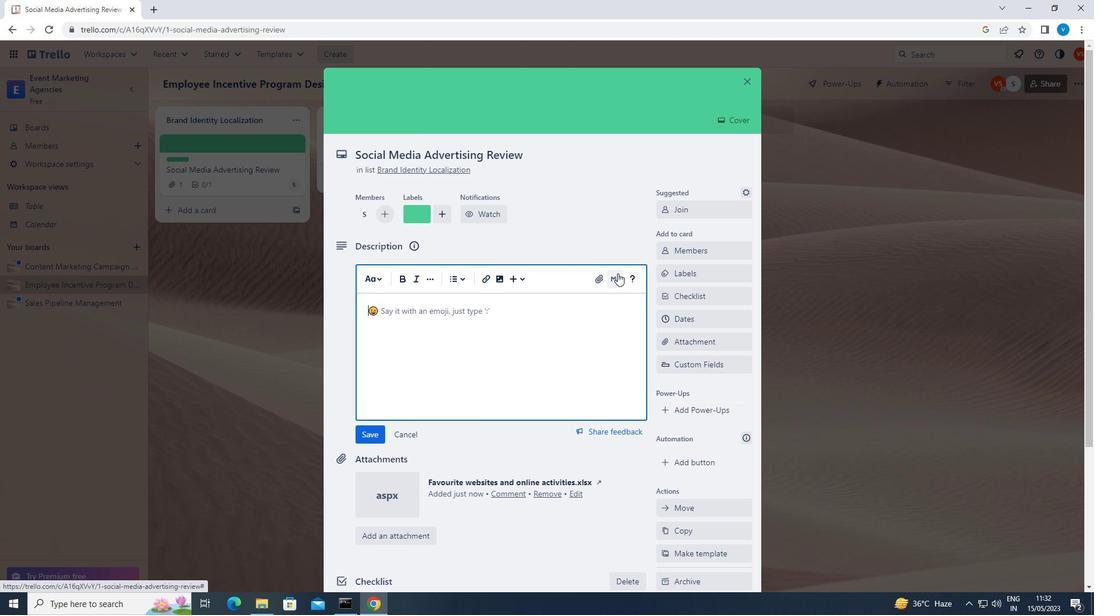 
Action: Key pressed <Key.shift>PLAN<Key.space>AND<Key.space>EXECUTE<Key.space>COMPANY<Key.space>TEAM-BUILDING<Key.space>ACTIVITY<Key.space>AT<Key.space>A<Key.space>WINE<Key.space>TASTING<Key.space>EVENT
Screenshot: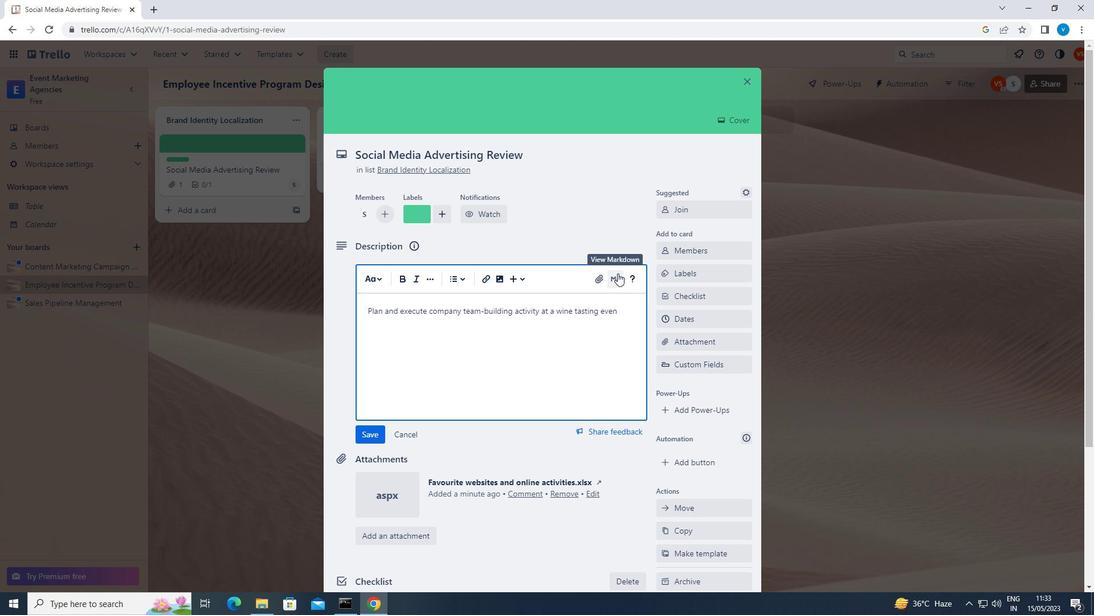 
Action: Mouse moved to (374, 432)
Screenshot: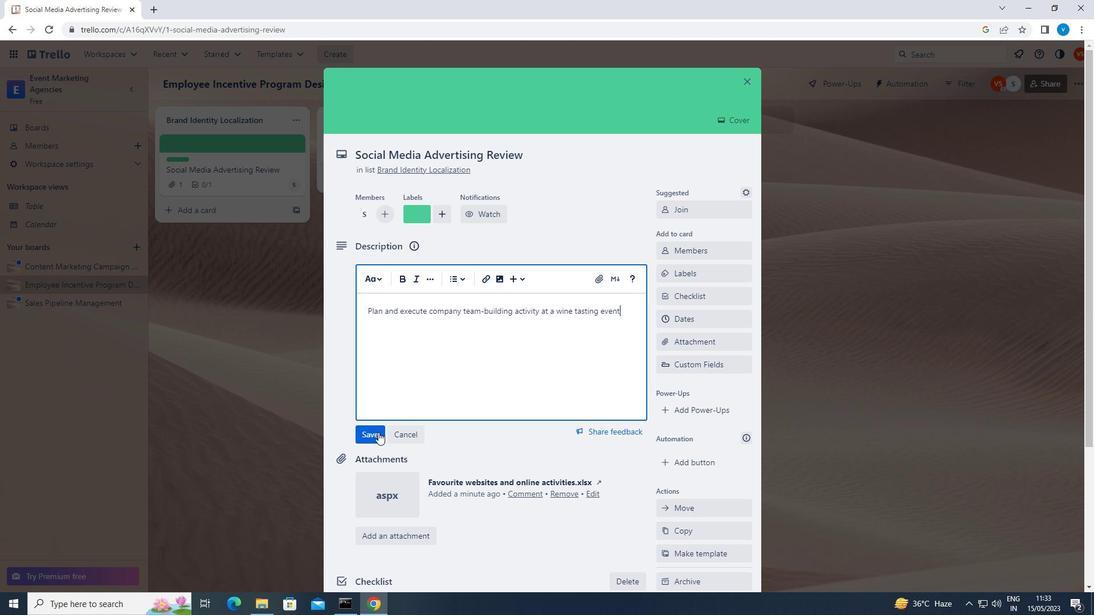 
Action: Mouse pressed left at (374, 432)
Screenshot: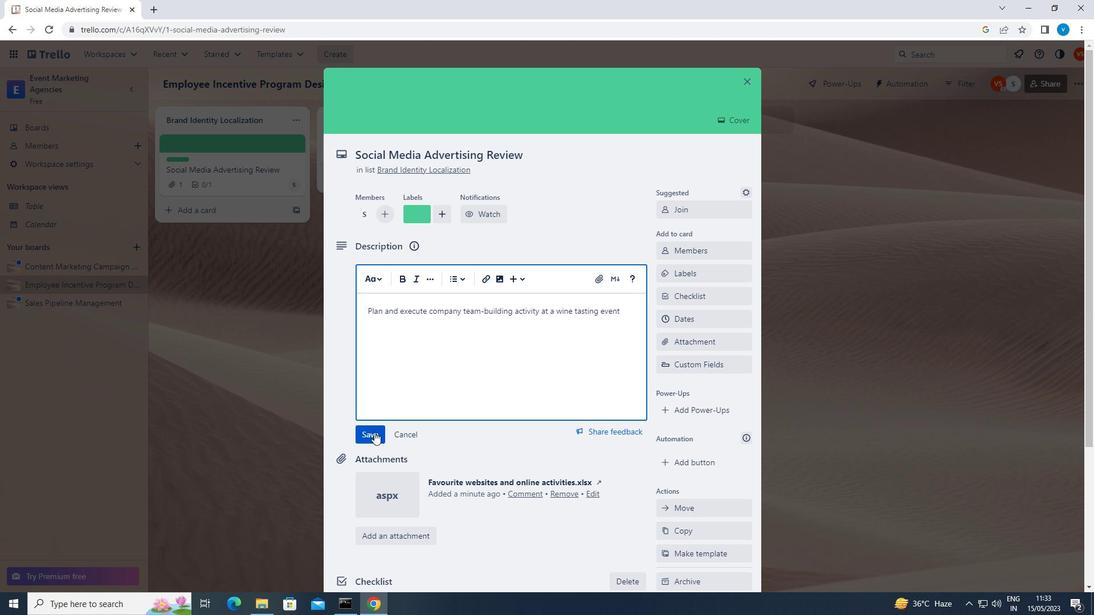 
Action: Mouse moved to (424, 546)
Screenshot: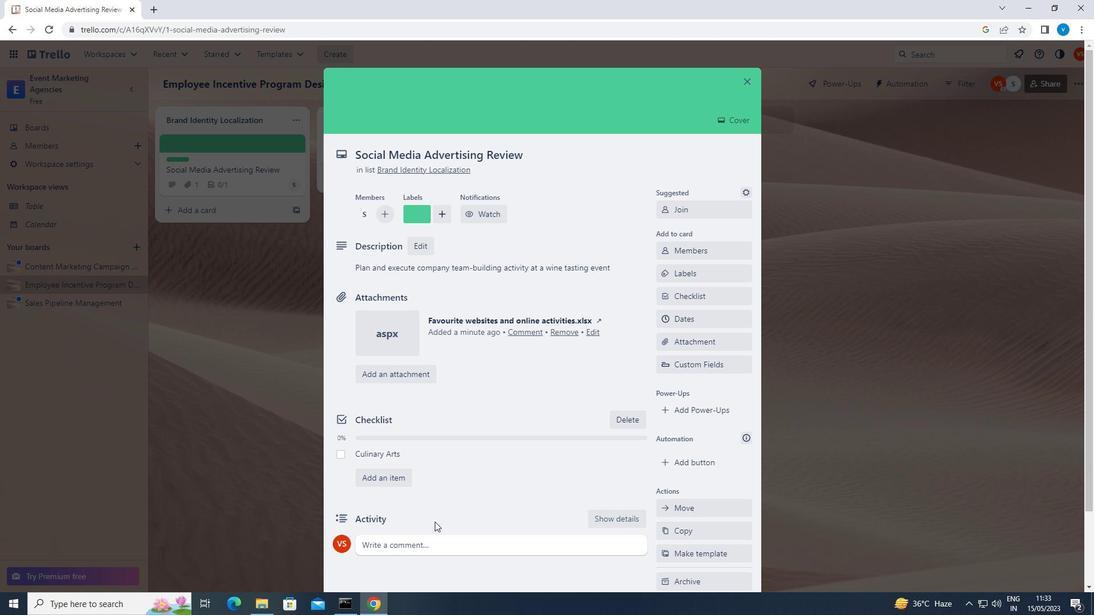 
Action: Mouse pressed left at (424, 546)
Screenshot: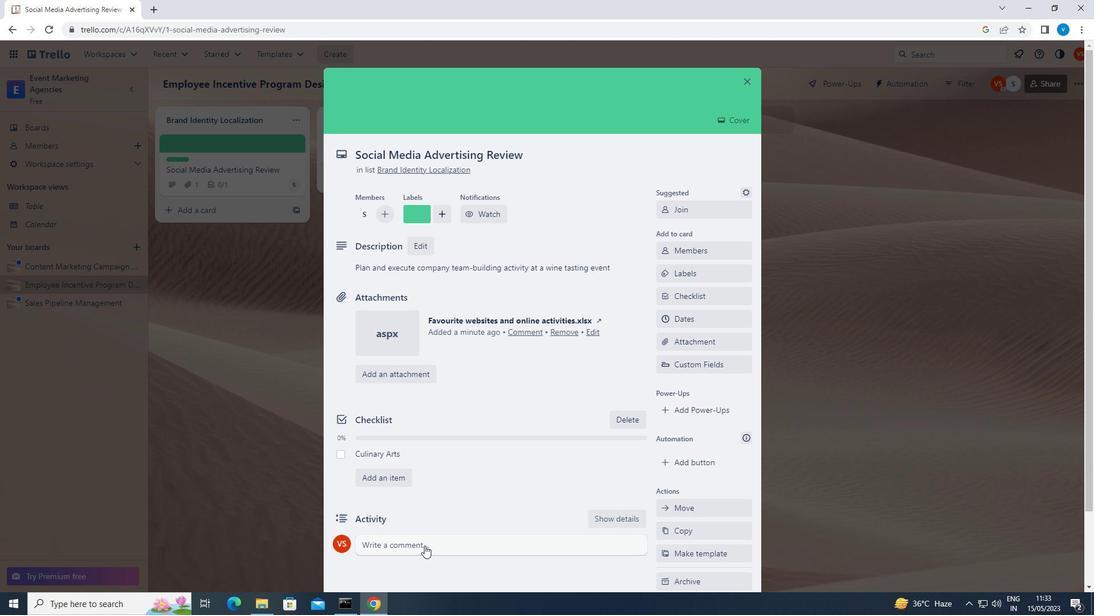 
Action: Key pressed <Key.shift><Key.shift>THIS<Key.space>TASK<Key.space>REQUIRES<Key.space>US<Key.space>TO<Key.space>BE<Key.space>PROACTIVE<Key.space>IN<Key.space>IDENTIFYING<Key.space>POTENTIAL<Key.space>OPPORTUNITIES<Key.space>FOR<Key.space>IMPROVEMENT<Key.space>AND<Key.space>GROWTH.
Screenshot: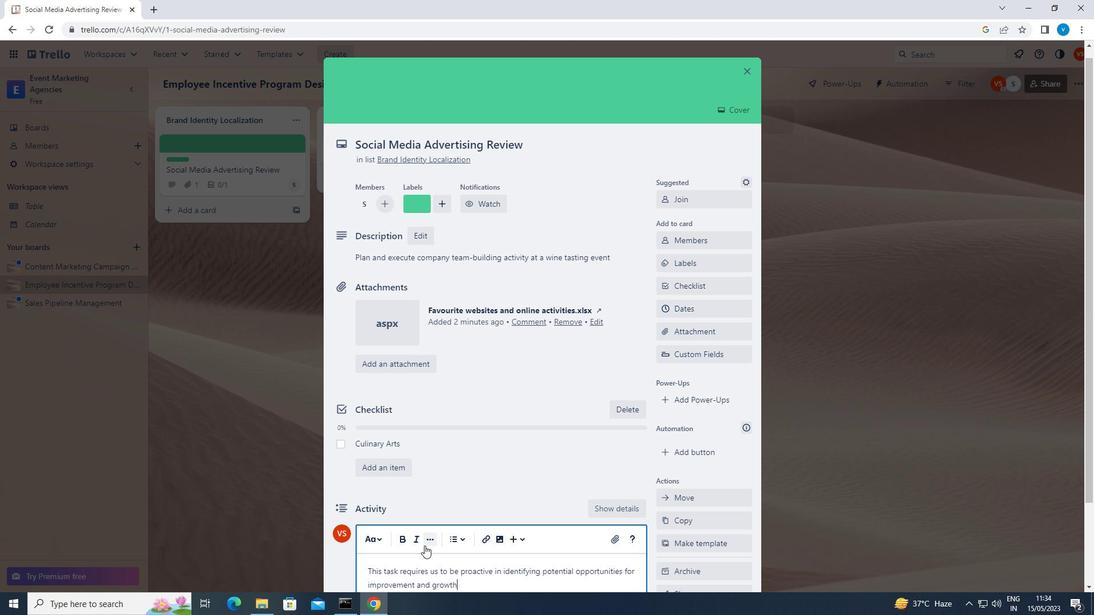 
Action: Mouse moved to (424, 546)
Screenshot: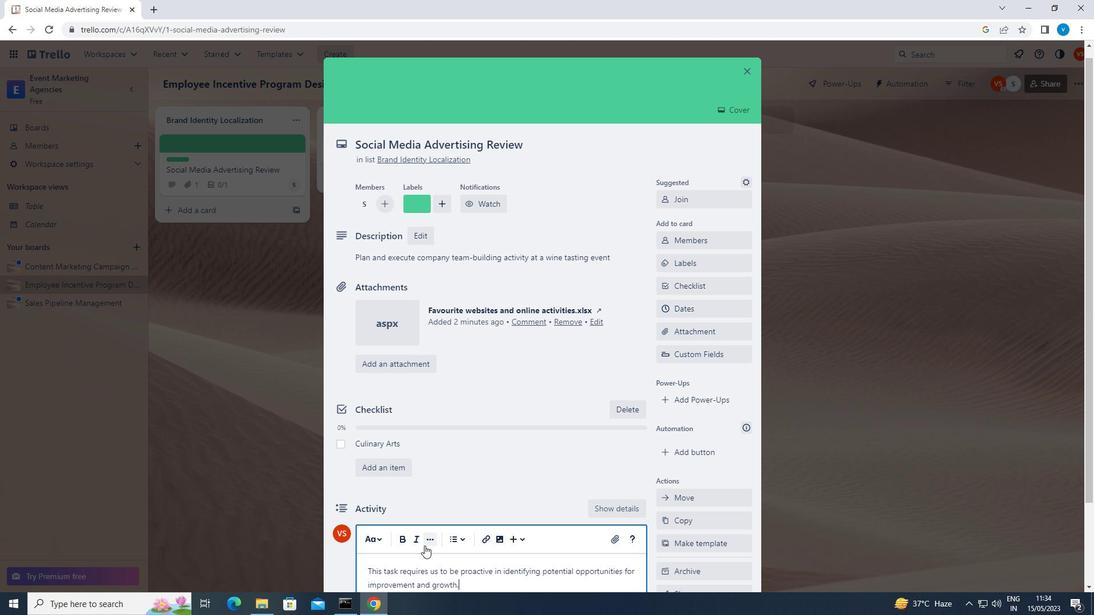
Action: Mouse scrolled (424, 546) with delta (0, 0)
Screenshot: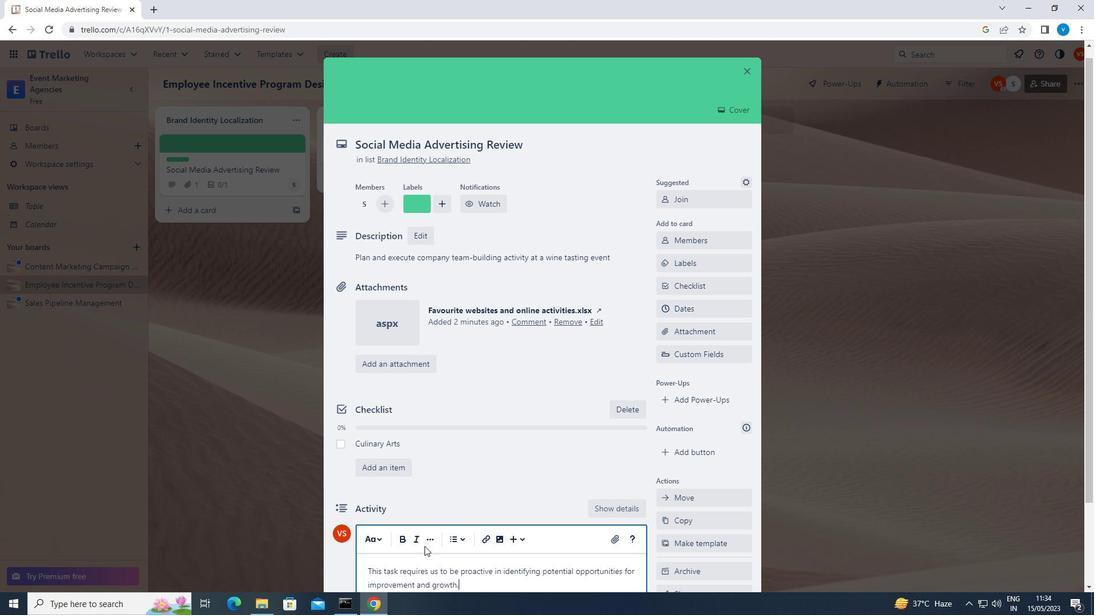 
Action: Mouse moved to (376, 563)
Screenshot: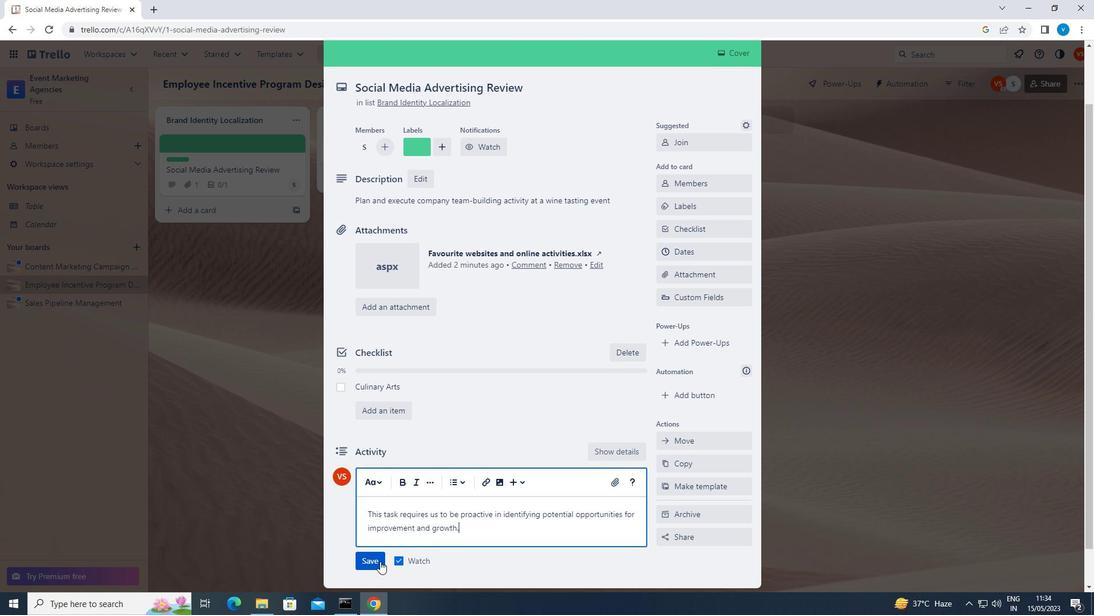 
Action: Mouse pressed left at (376, 563)
Screenshot: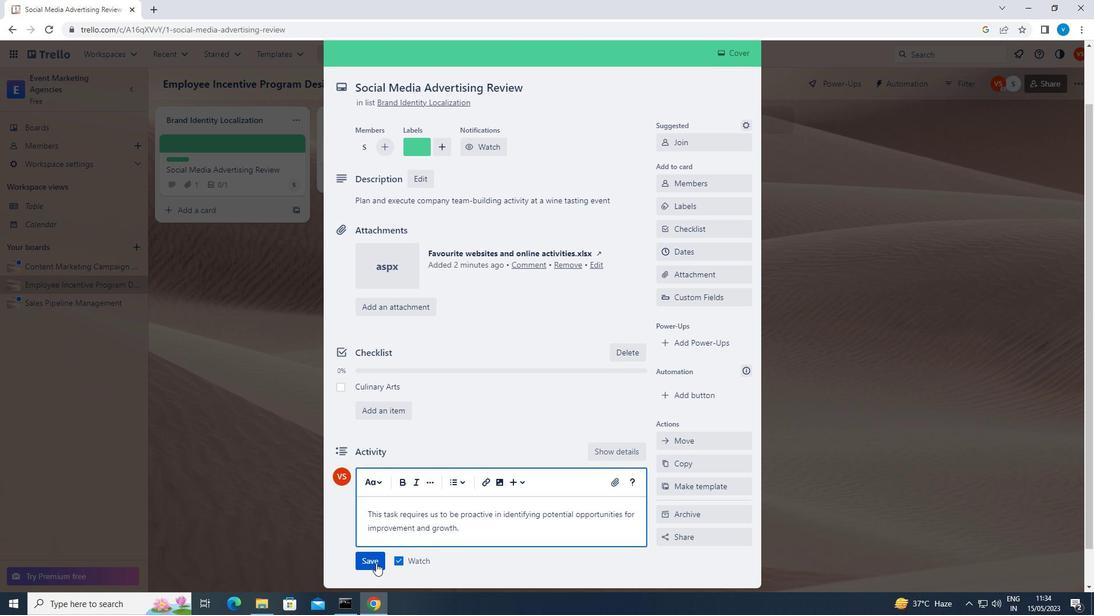 
Action: Mouse moved to (712, 246)
Screenshot: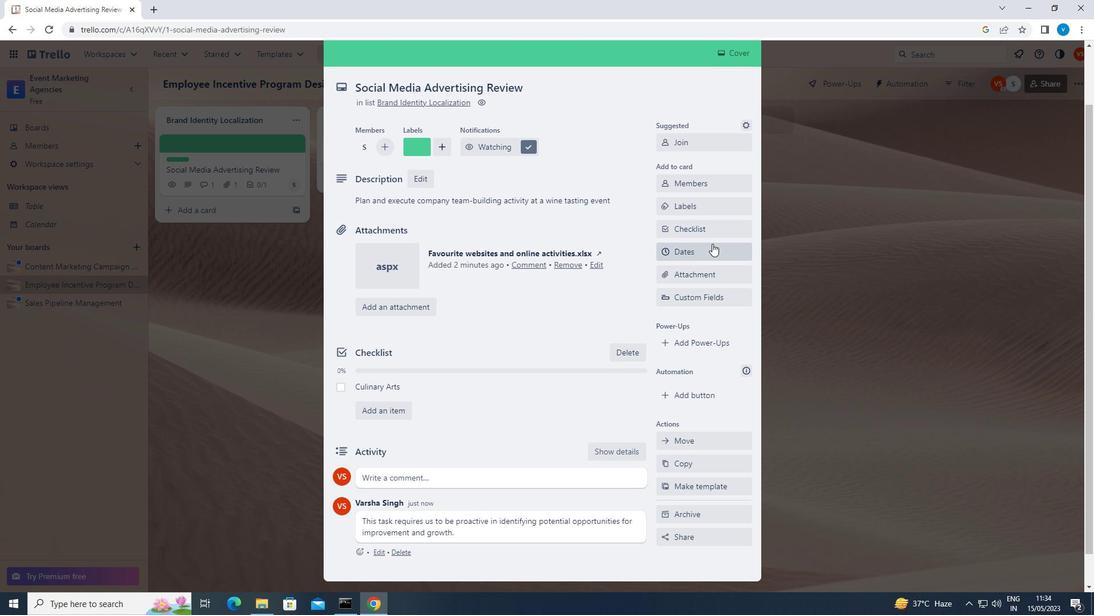 
Action: Mouse pressed left at (712, 246)
Screenshot: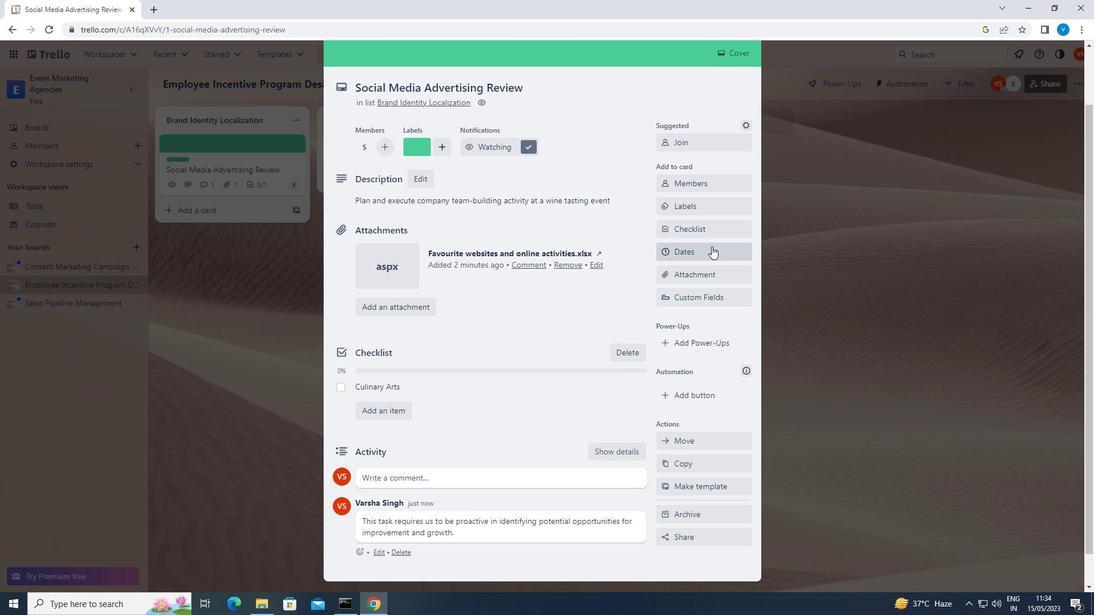 
Action: Mouse moved to (667, 287)
Screenshot: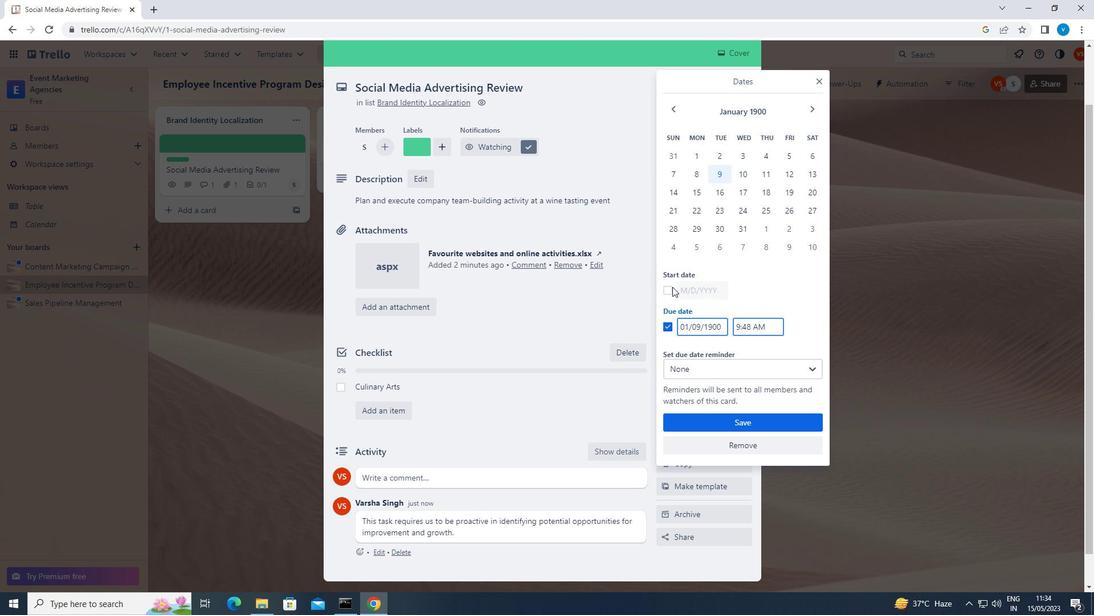 
Action: Mouse pressed left at (667, 287)
Screenshot: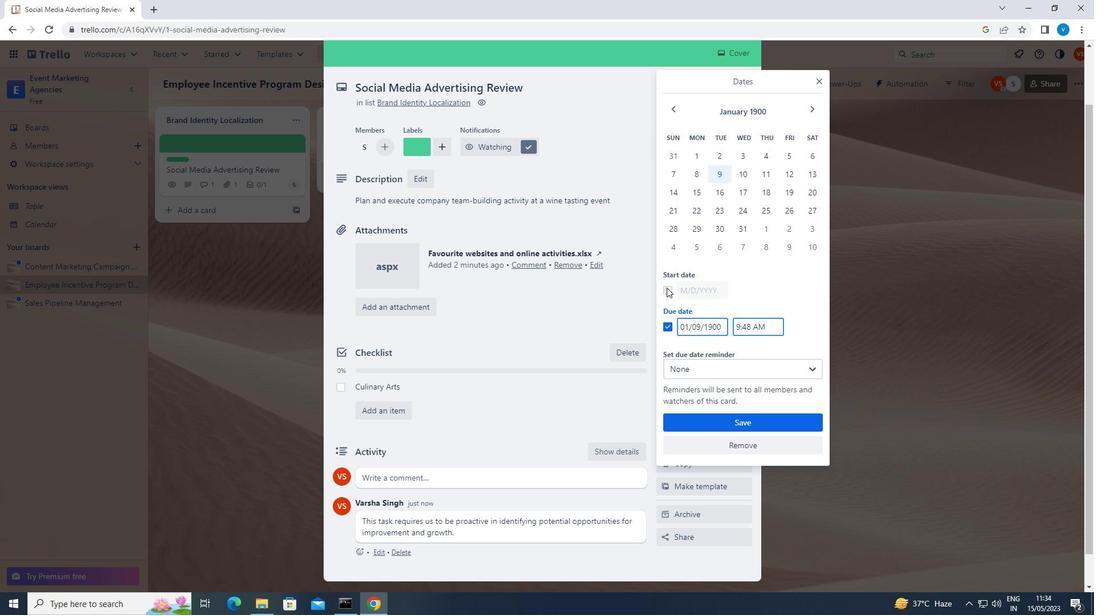 
Action: Mouse moved to (722, 290)
Screenshot: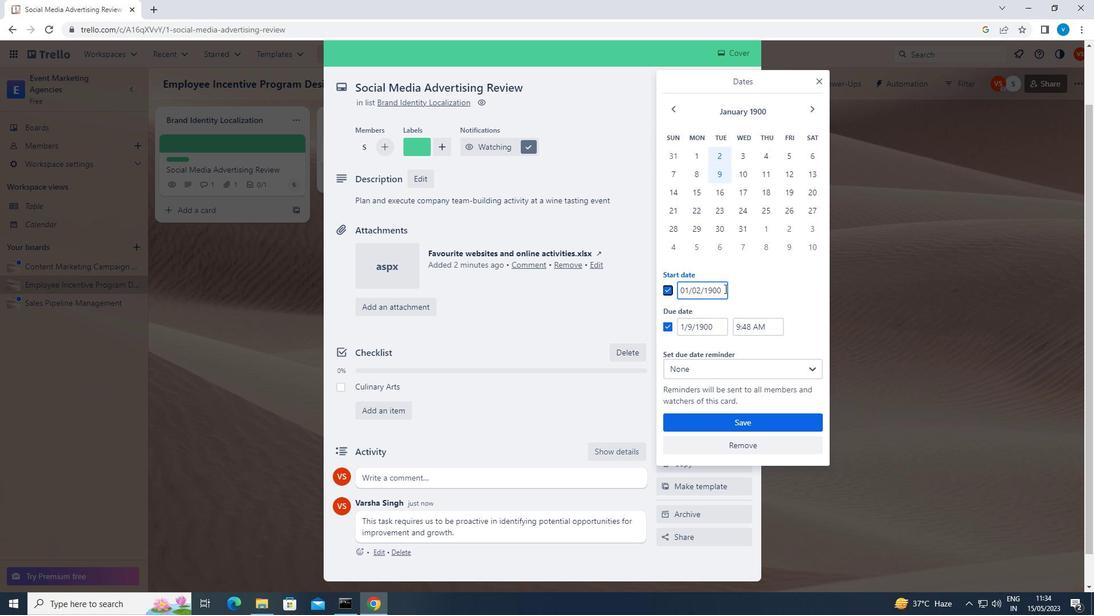 
Action: Mouse pressed left at (722, 290)
Screenshot: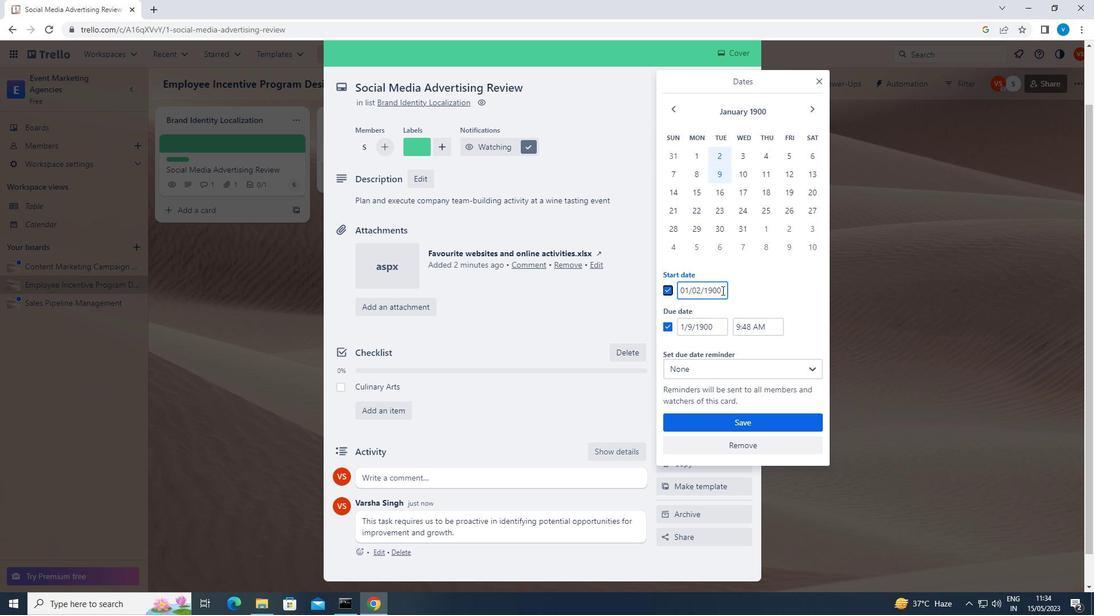 
Action: Key pressed <Key.backspace><Key.backspace><Key.backspace><Key.backspace><Key.backspace><Key.backspace><Key.backspace><Key.backspace><Key.backspace><Key.backspace><Key.backspace><Key.backspace><Key.backspace><Key.backspace><Key.backspace>01/03/1900
Screenshot: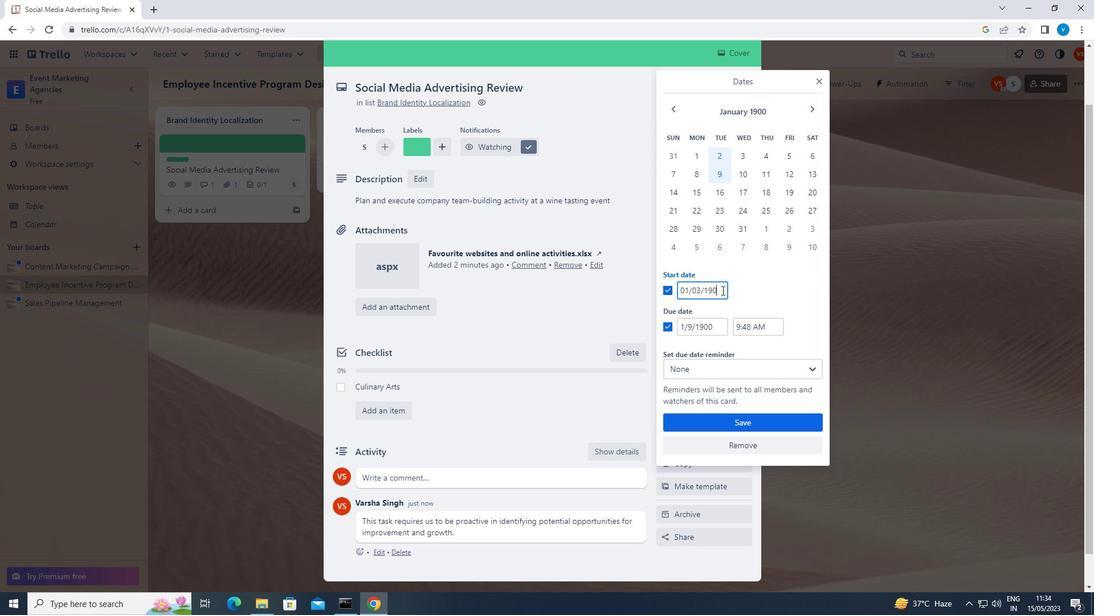 
Action: Mouse moved to (717, 324)
Screenshot: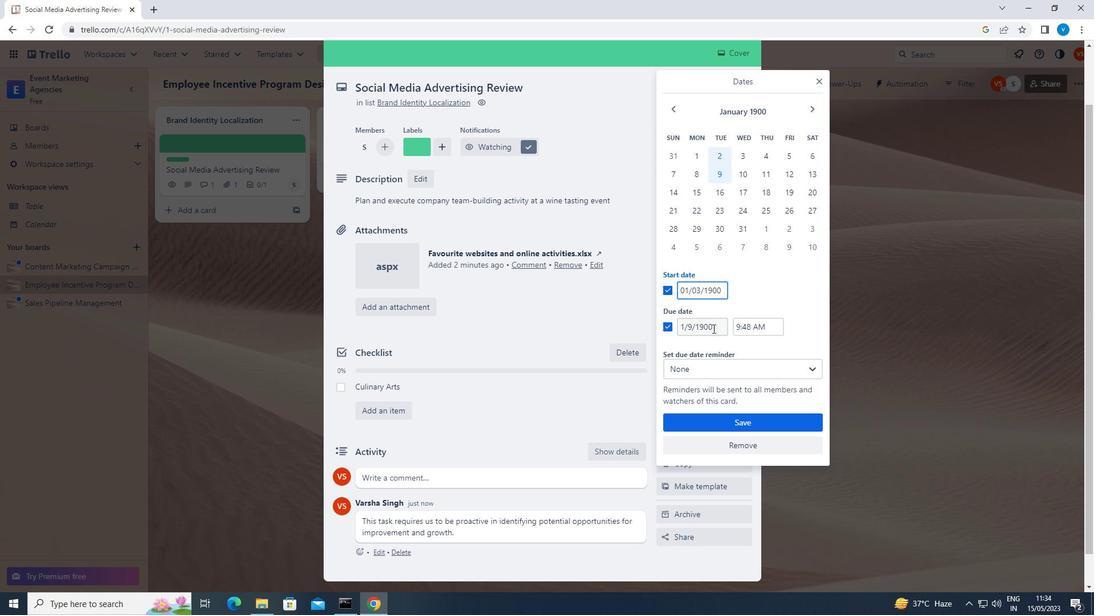 
Action: Mouse pressed left at (717, 324)
Screenshot: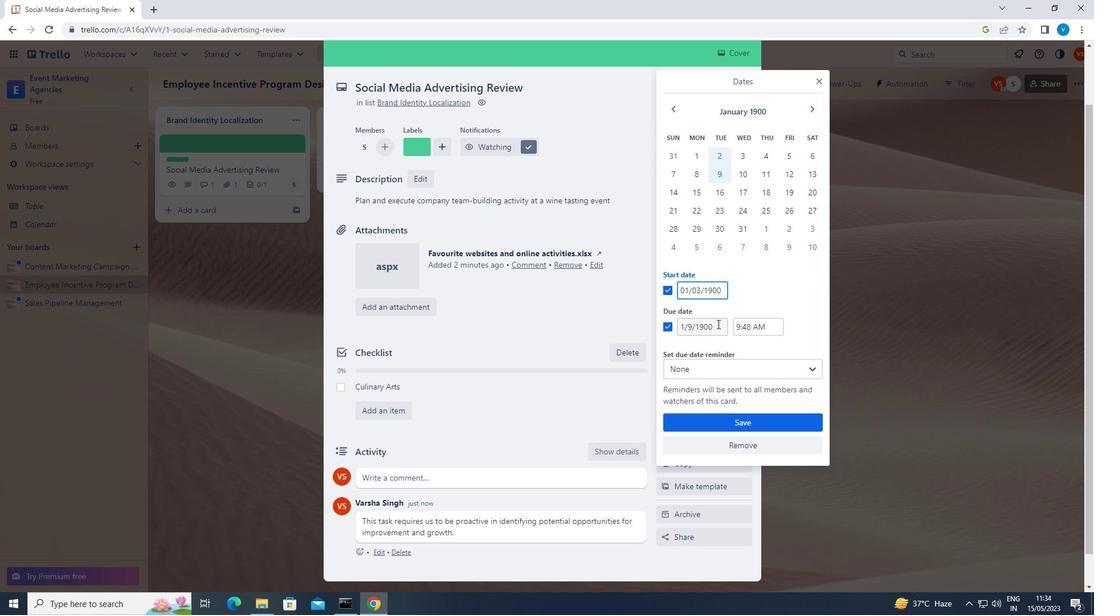 
Action: Key pressed <Key.backspace><Key.backspace><Key.backspace><Key.backspace><Key.backspace><Key.backspace><Key.backspace><Key.backspace><Key.backspace><Key.backspace><Key.backspace><Key.backspace><Key.backspace><Key.backspace><Key.backspace>01/10/1900
Screenshot: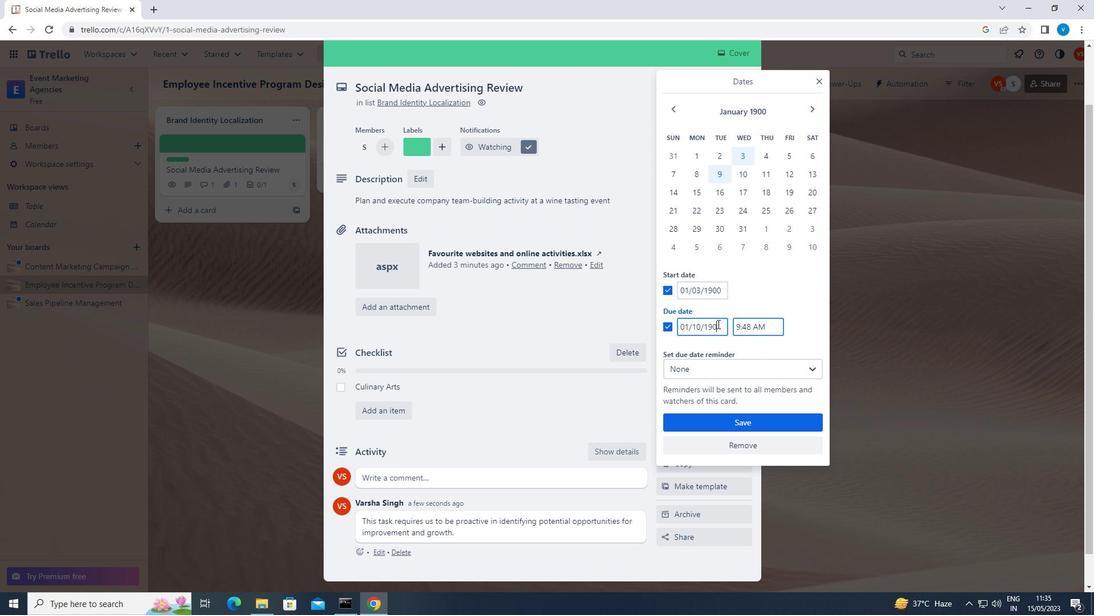 
Action: Mouse moved to (690, 420)
Screenshot: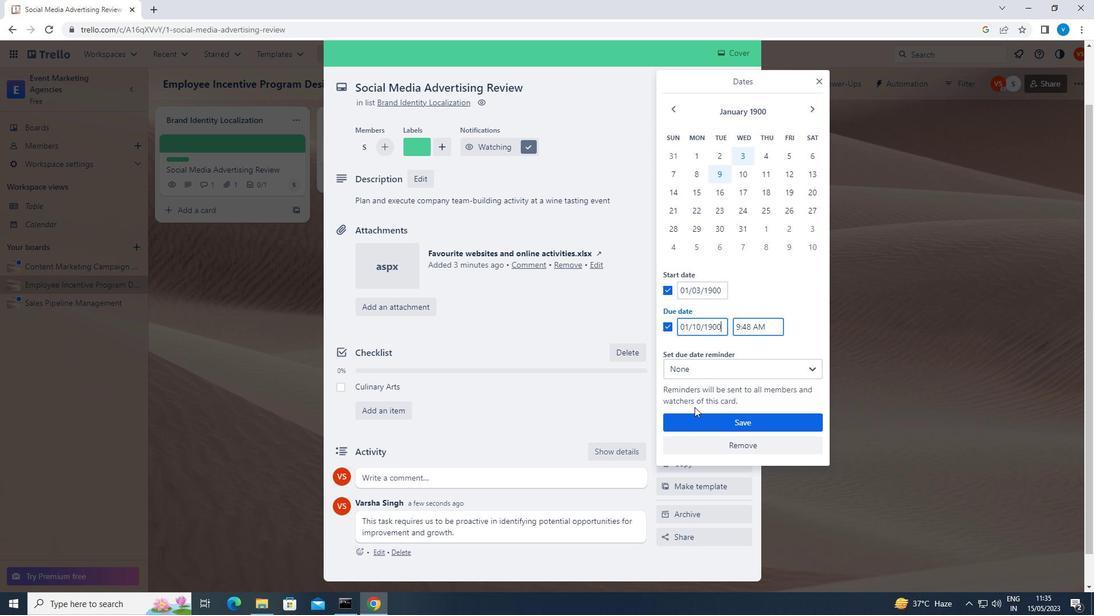 
Action: Mouse pressed left at (690, 420)
Screenshot: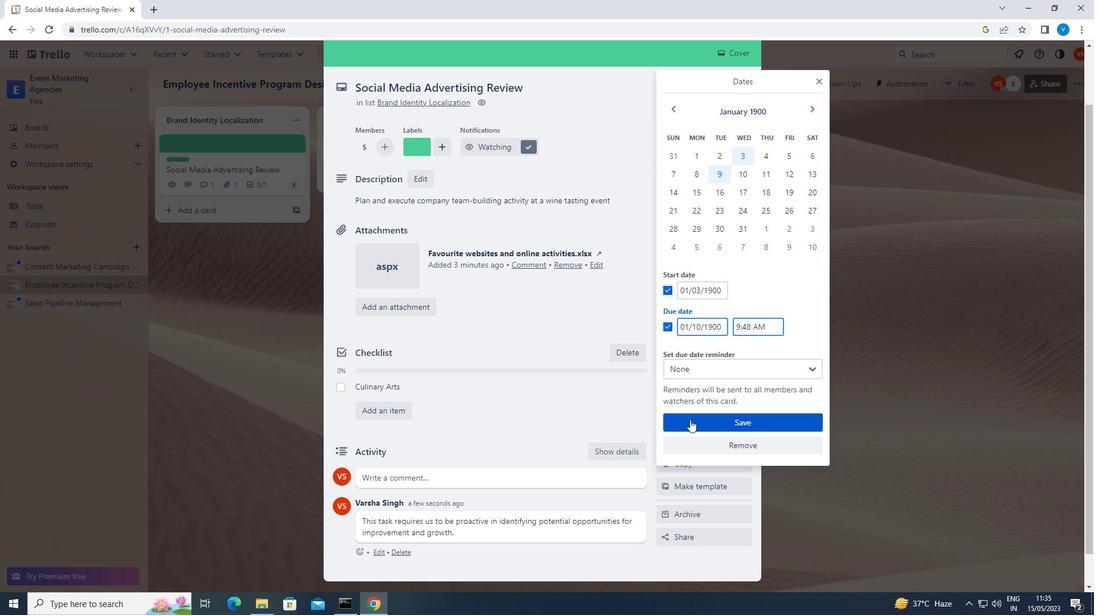 
